 Task: Forward email   from Parteek.kumar@sogtage.net to Sandip@sogtage.net with a subject Subject0000000031 and add a message Message0000000031 and with an attachment of Attach0000000001. Forward email   from Parteek.kumar@sogtage.net to Sandip@sogtage.net; Email000000002; Email000000003 with a subject Subject0000000032 and add a message Message0000000033 and with an attachment of Attach0000000001. Forward email   from Parteek.kumar@sogtage.net to Sandip@sogtage.net with a cc to Vanshu.thakur@sogtage.net with a subject Subject0000000031 and add a message Message0000000033. Forward email   from Parteek.kumar@sogtage.net to Sandip@sogtage.net with a cc to Vanshu.thakur@sogtage.net and bcc to Nikhil.rathi@sogtage.net with a subject Subject0000000031 and add a message Message0000000033. Forward email   from Parteek.kumar@sogtage.net to Sandip@sogtage.net; Email000000002 with a cc to Nikhil.rathi@sogtage.net; Ayush@sogtage.net and bcc to Pooja.Chaudhary@sogtage.net with a subject Subject0000000031 and add a message Message0000000033
Action: Mouse moved to (323, 369)
Screenshot: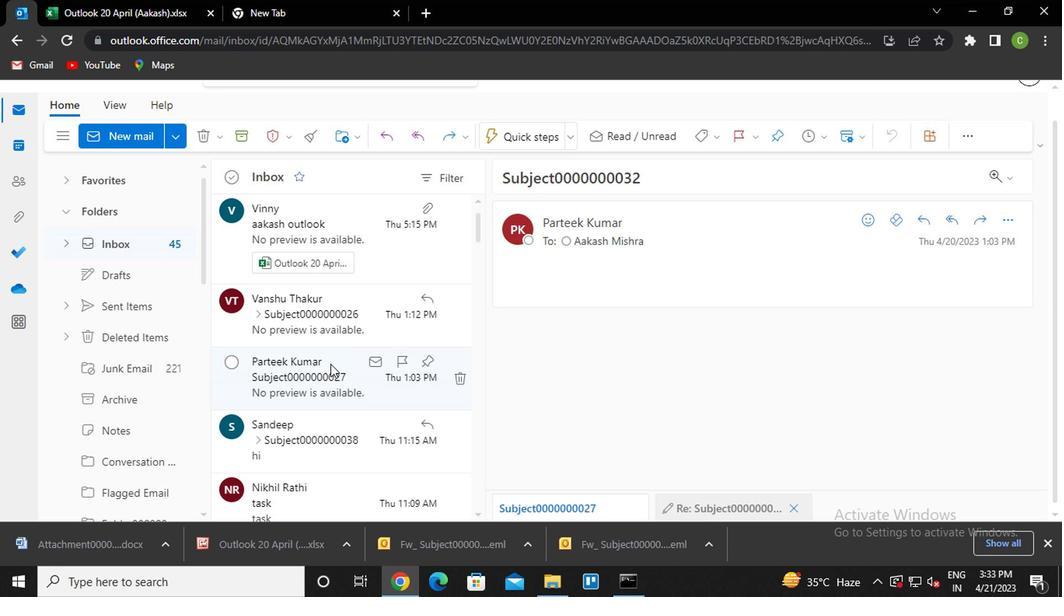 
Action: Mouse pressed left at (323, 369)
Screenshot: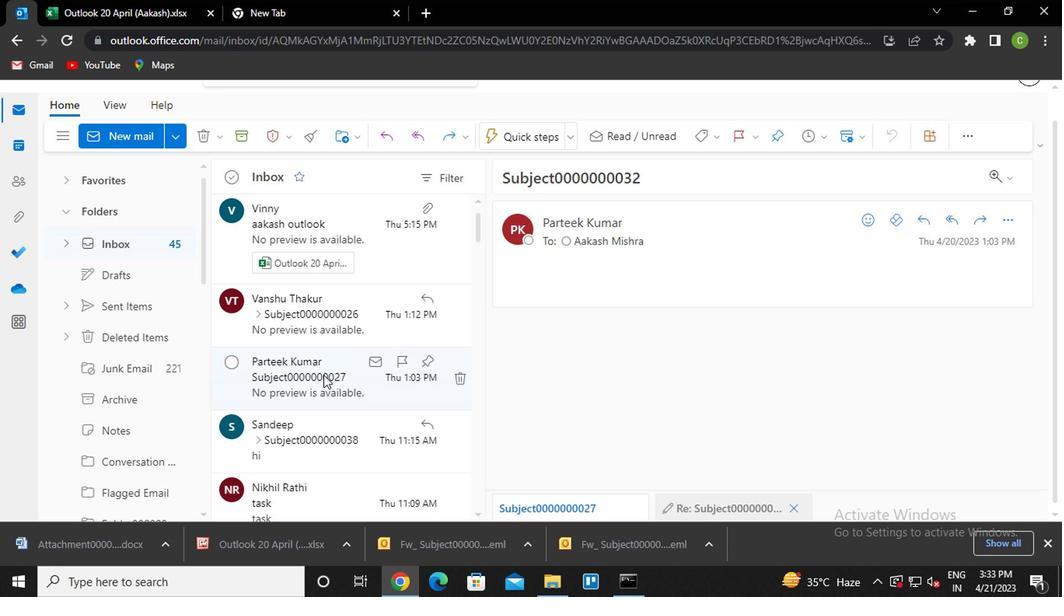 
Action: Mouse moved to (979, 226)
Screenshot: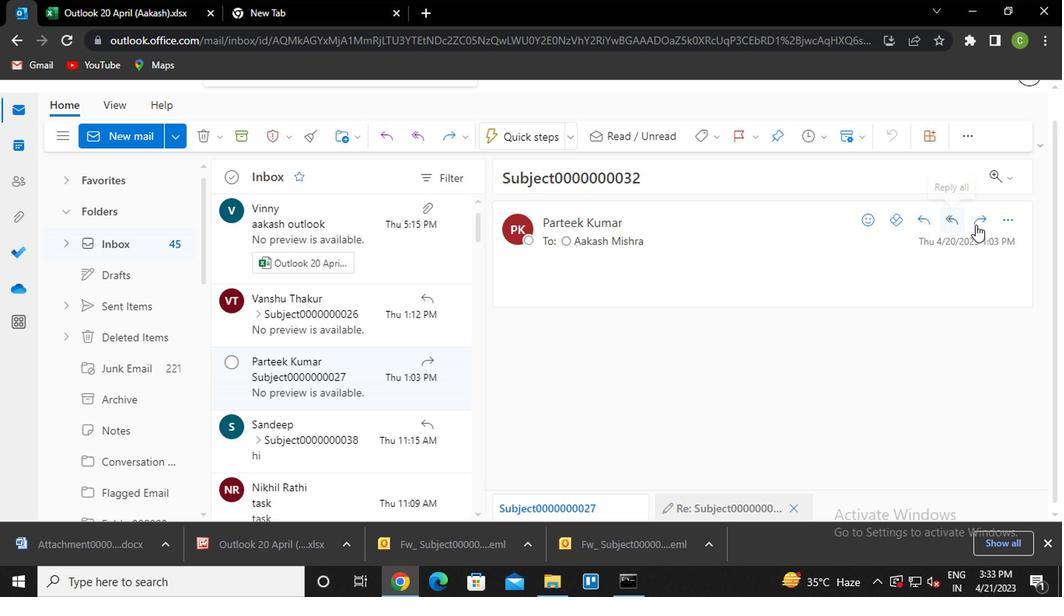 
Action: Mouse pressed left at (979, 226)
Screenshot: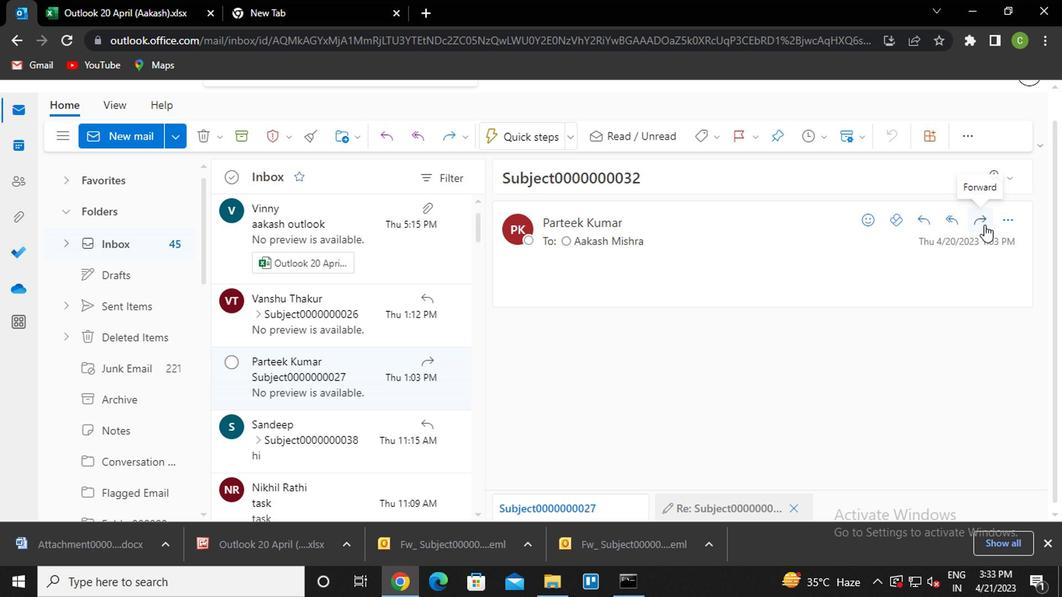 
Action: Mouse moved to (599, 230)
Screenshot: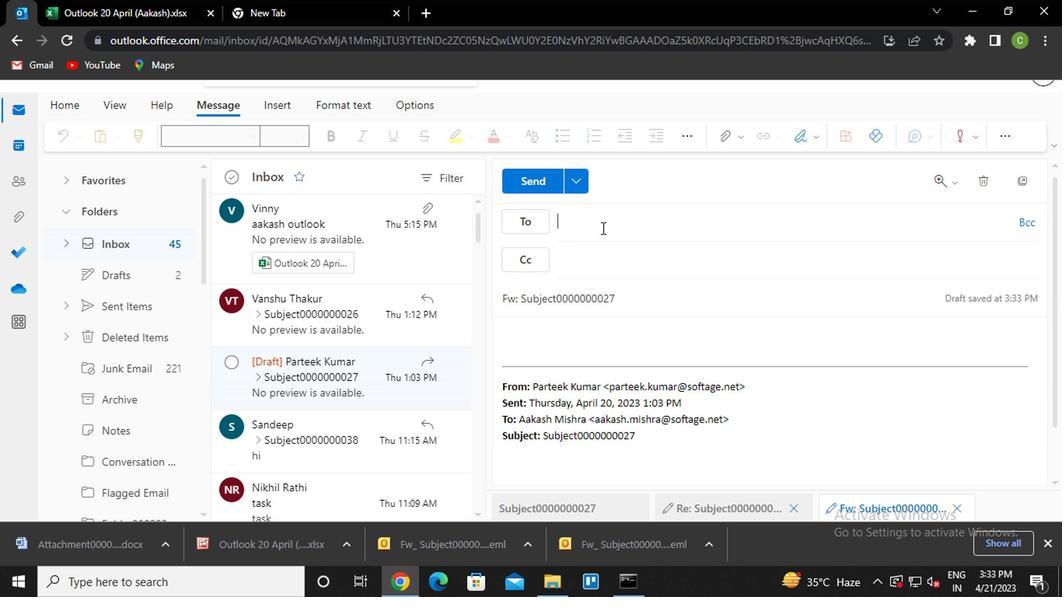 
Action: Key pressed sandip<Key.enter>
Screenshot: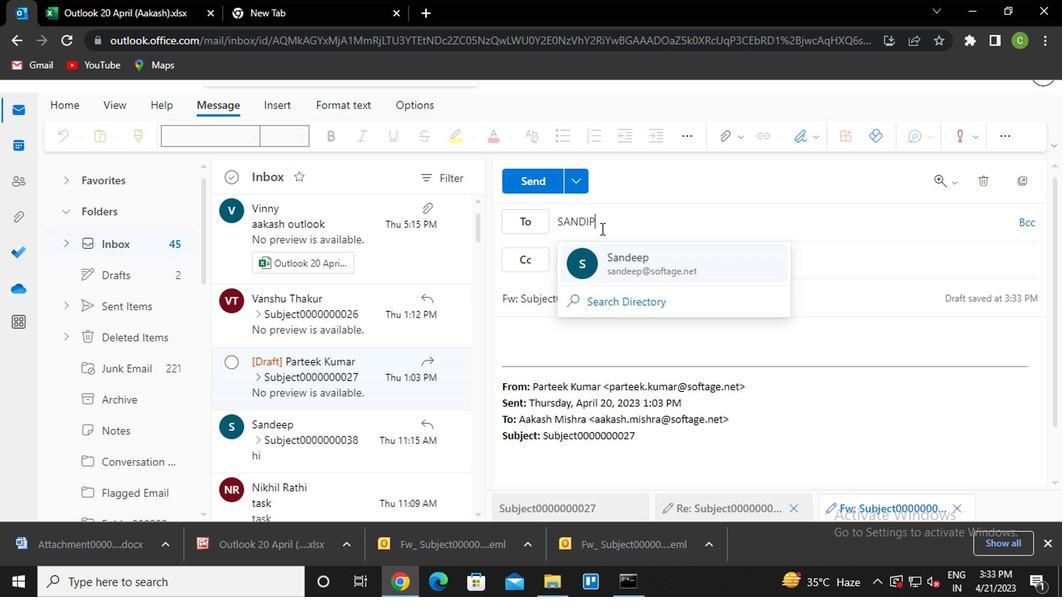 
Action: Mouse moved to (647, 298)
Screenshot: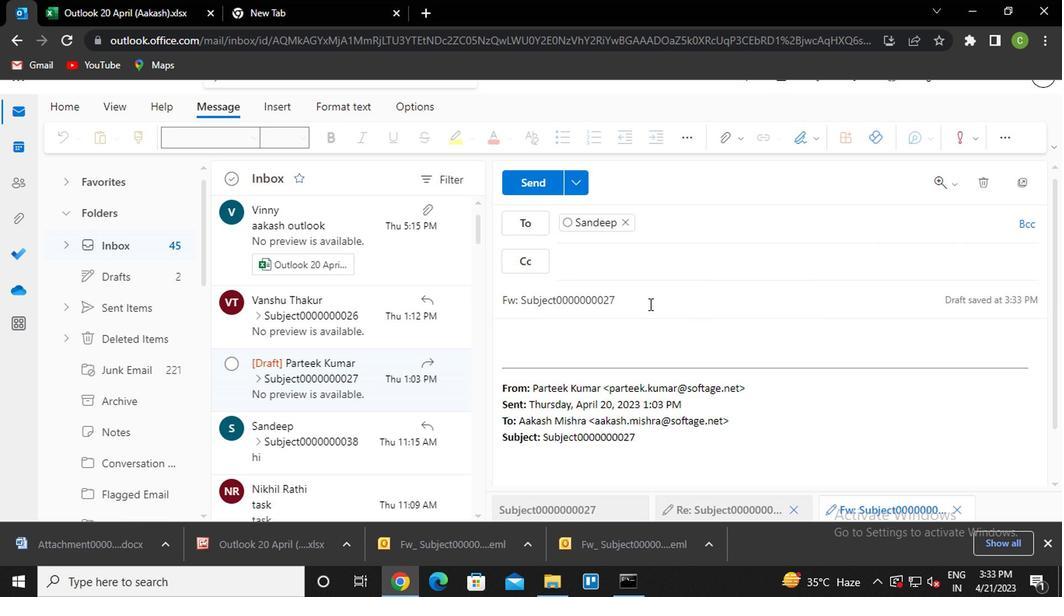 
Action: Mouse pressed left at (647, 298)
Screenshot: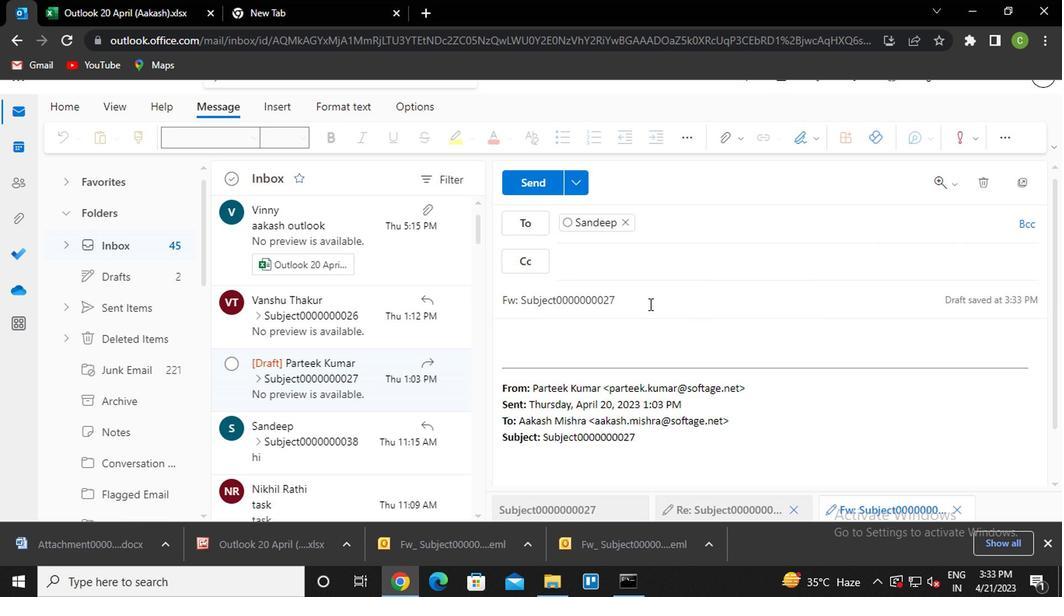 
Action: Key pressed <Key.backspace><Key.backspace>31
Screenshot: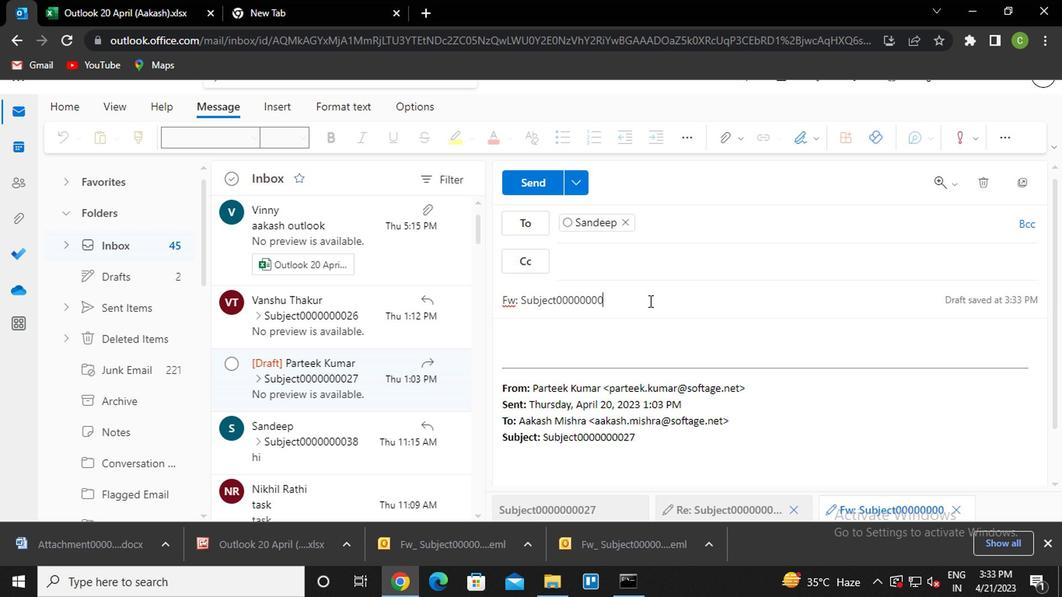 
Action: Mouse moved to (575, 344)
Screenshot: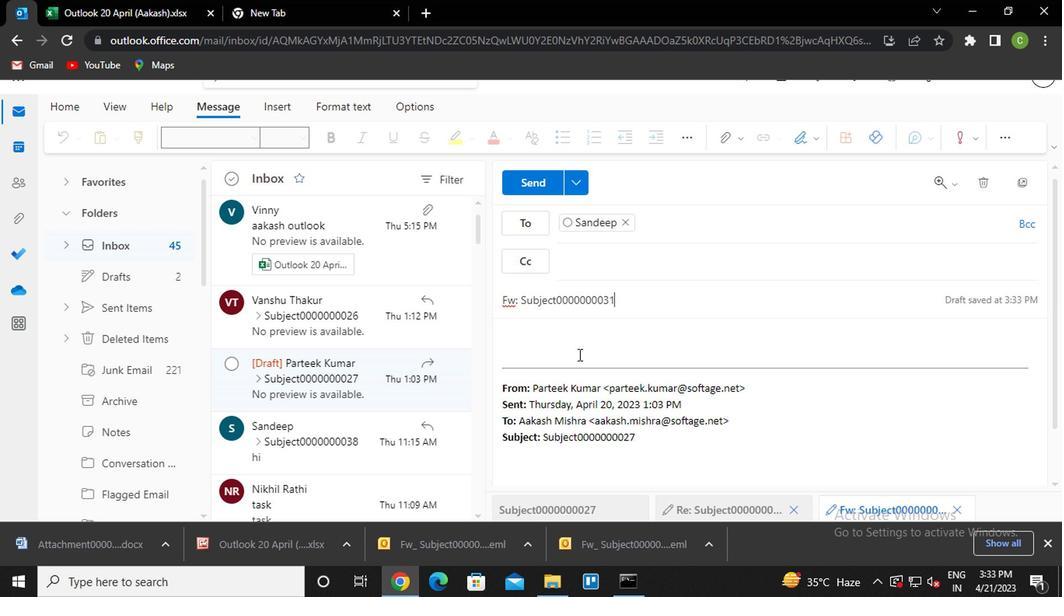 
Action: Mouse pressed left at (575, 344)
Screenshot: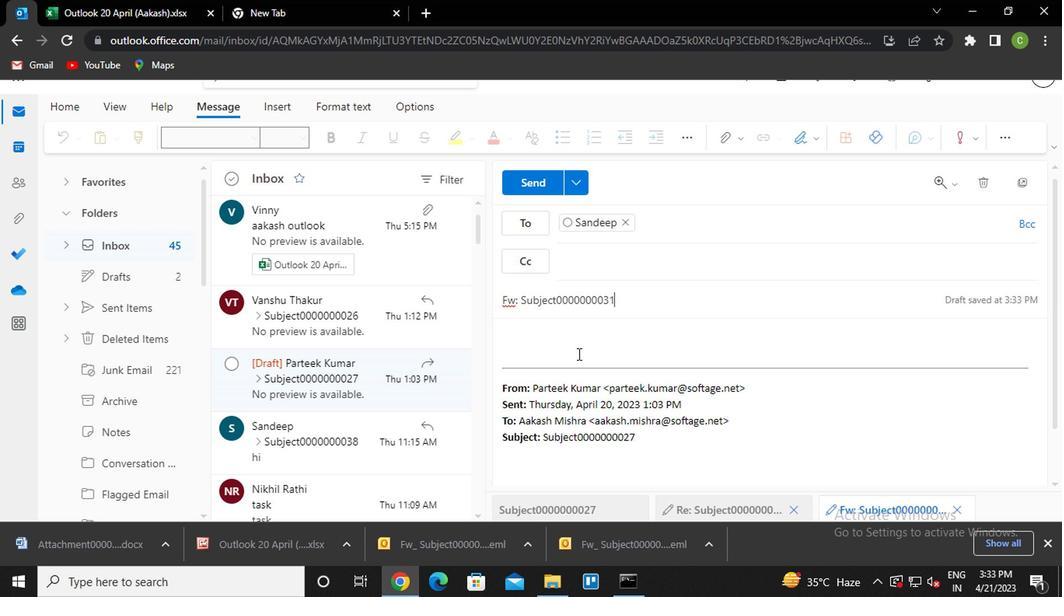 
Action: Key pressed <Key.caps_lock><Key.caps_lock>m<Key.caps_lock>essage0000000031
Screenshot: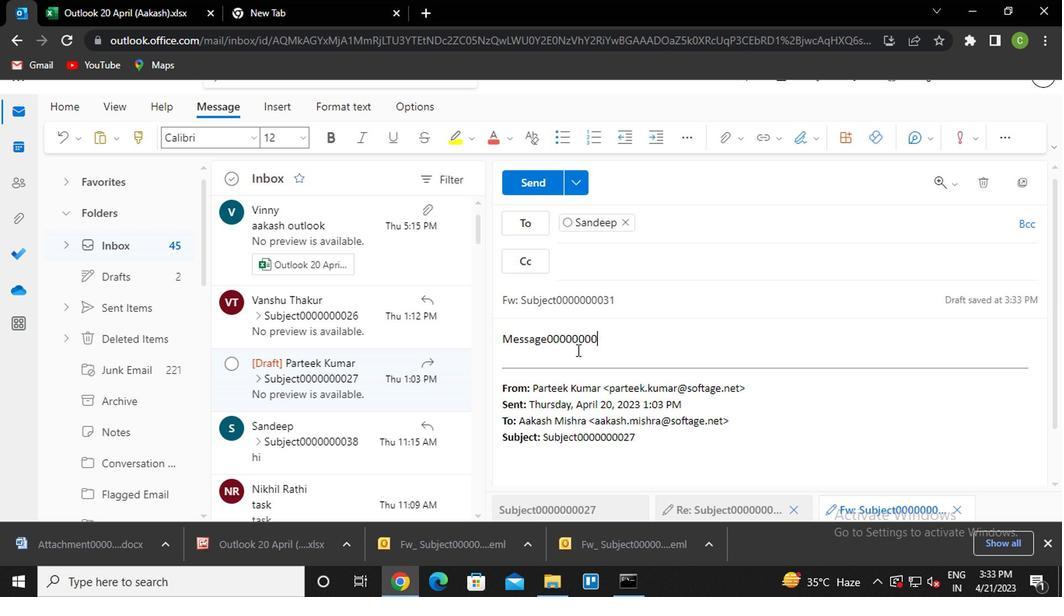 
Action: Mouse moved to (723, 143)
Screenshot: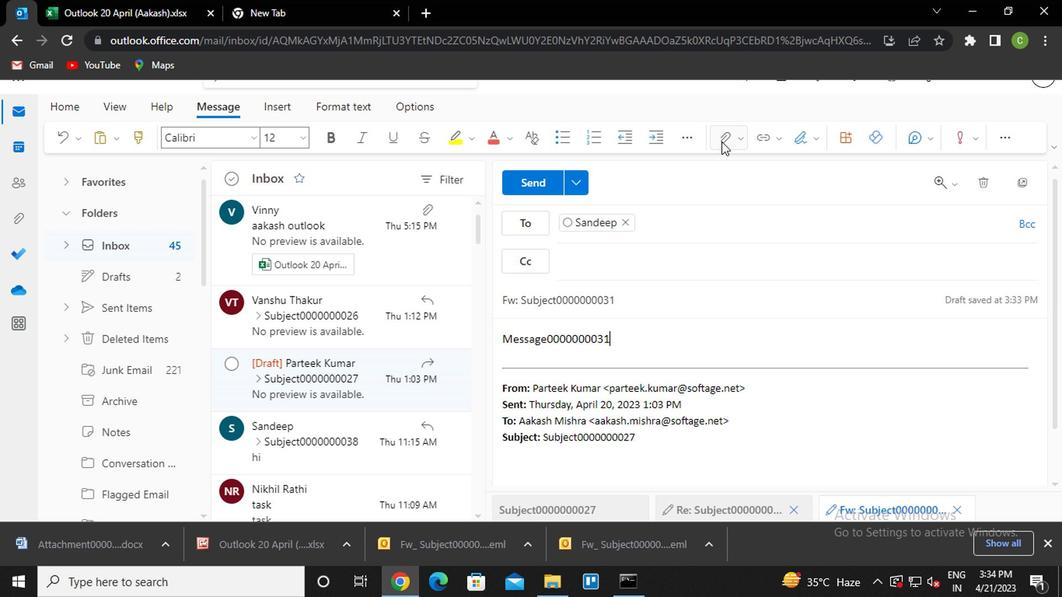 
Action: Mouse pressed left at (723, 143)
Screenshot: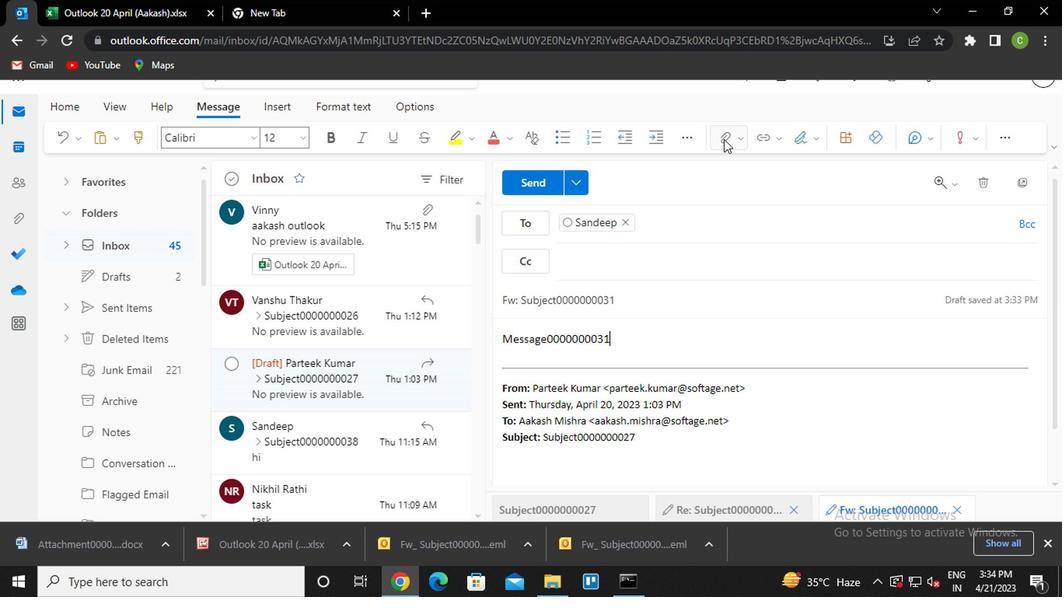 
Action: Mouse moved to (641, 178)
Screenshot: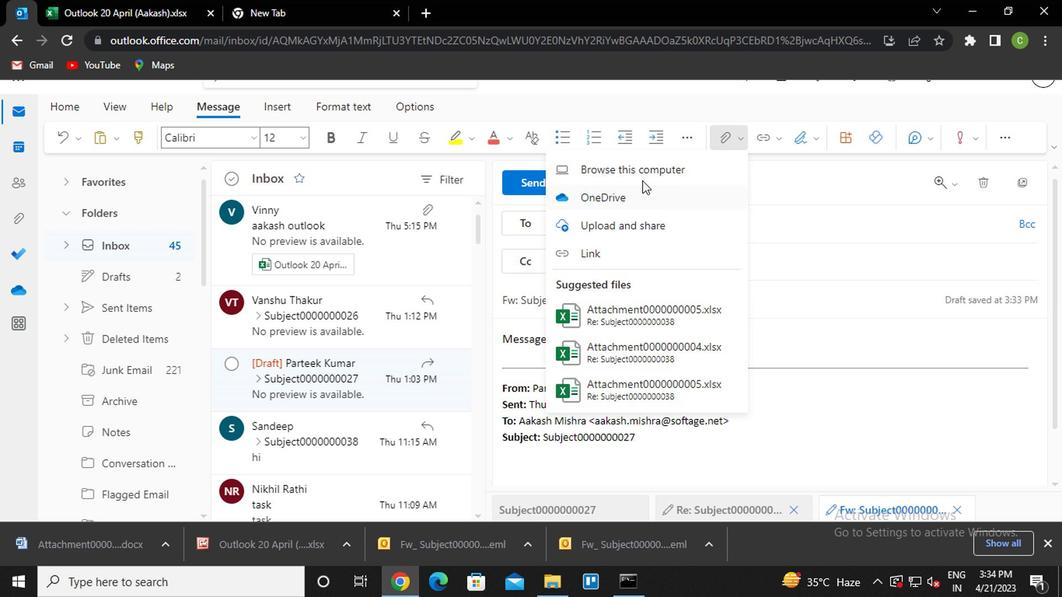 
Action: Mouse pressed left at (641, 178)
Screenshot: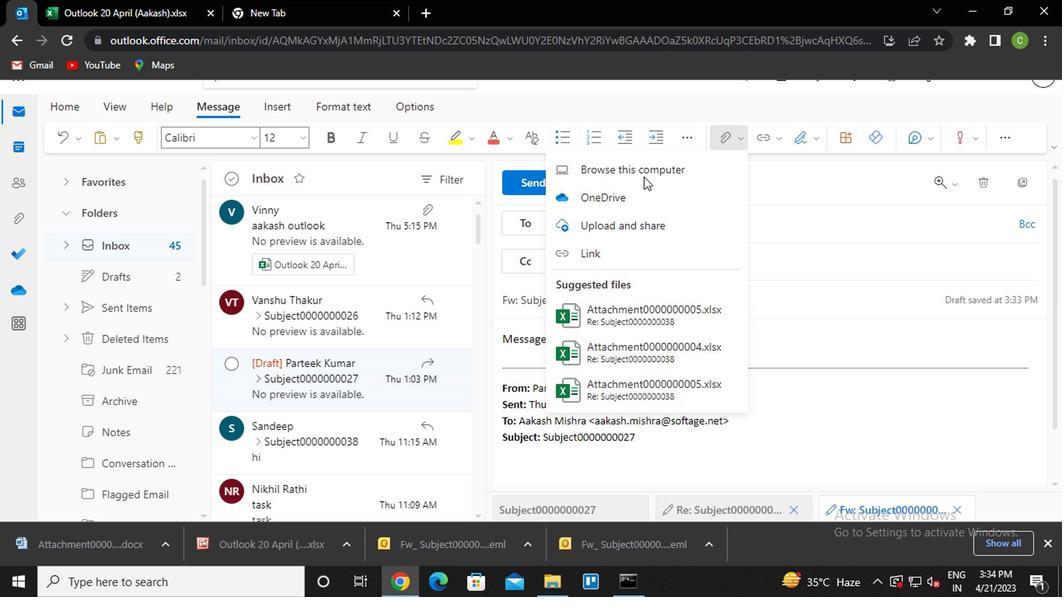 
Action: Mouse moved to (278, 120)
Screenshot: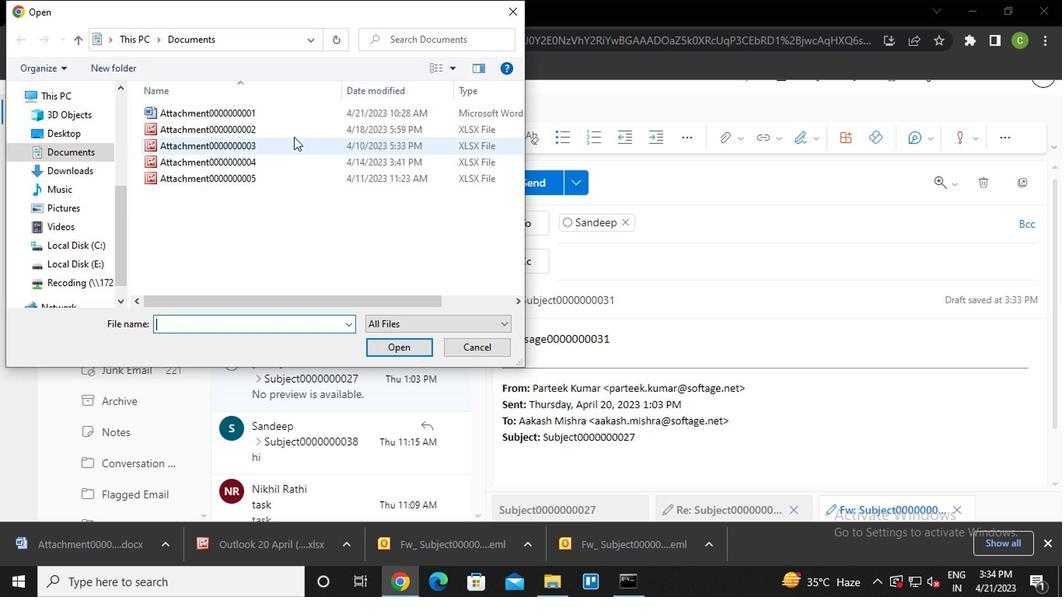 
Action: Mouse pressed left at (278, 120)
Screenshot: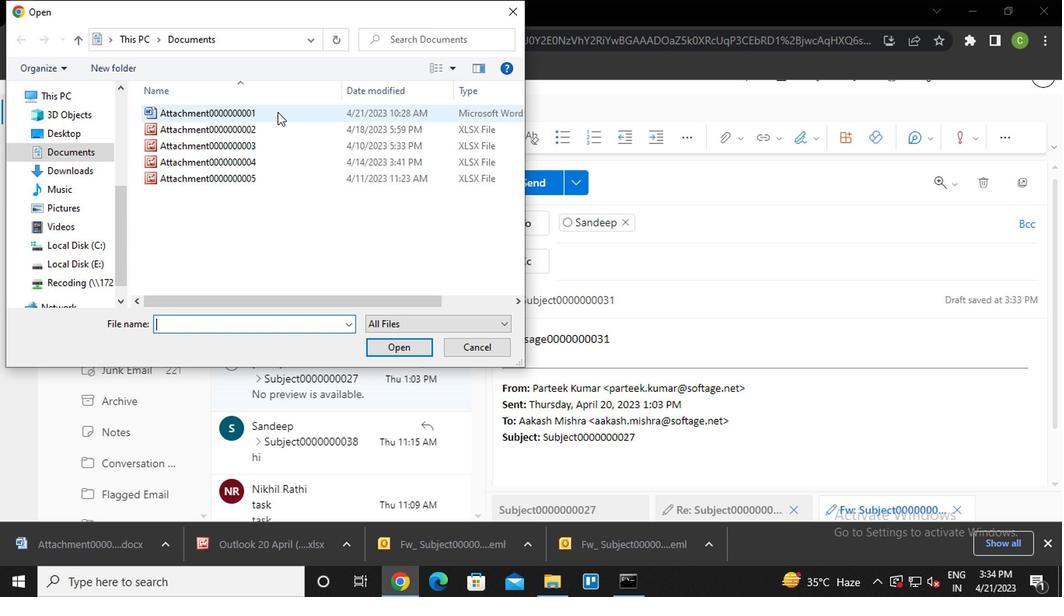 
Action: Mouse pressed left at (278, 120)
Screenshot: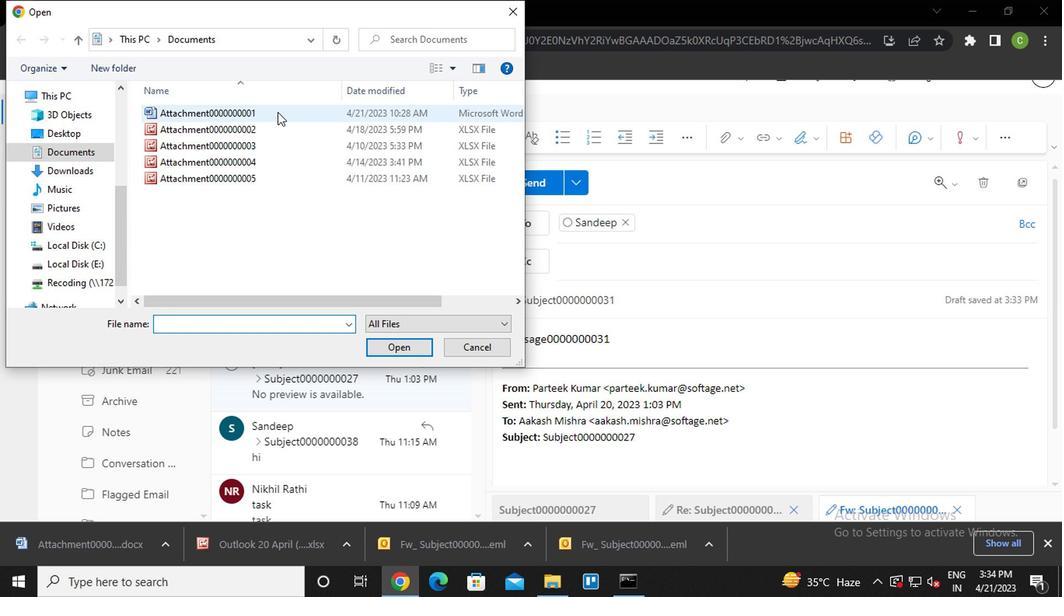 
Action: Mouse moved to (531, 184)
Screenshot: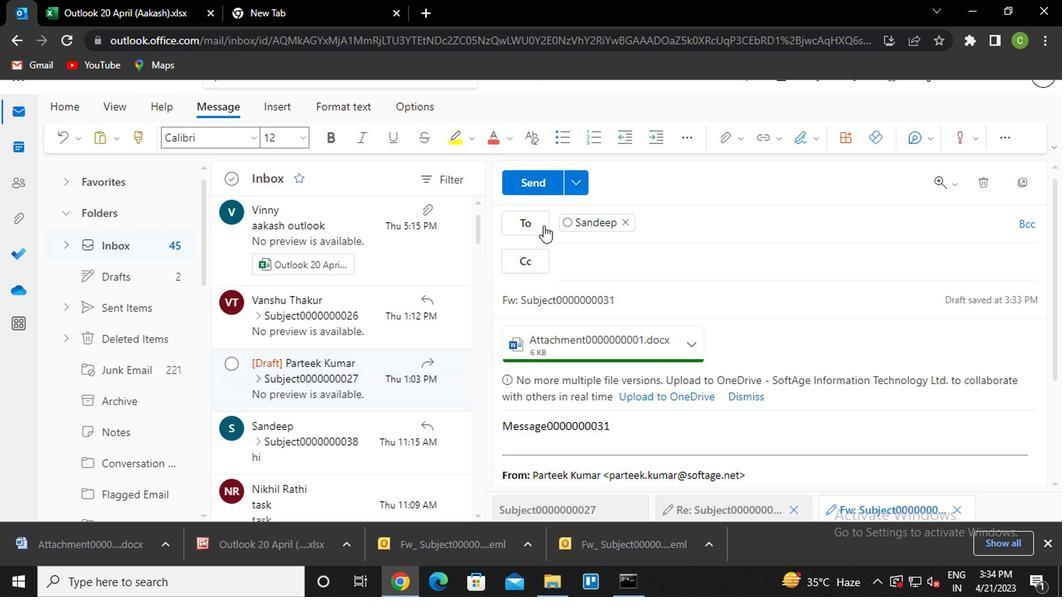 
Action: Mouse pressed left at (531, 184)
Screenshot: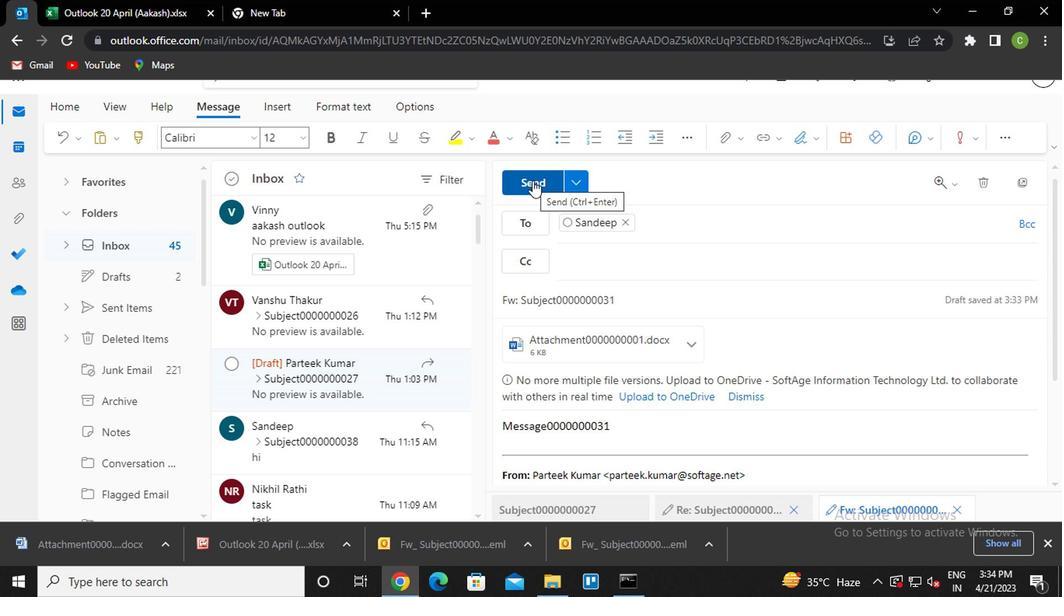 
Action: Mouse moved to (1002, 223)
Screenshot: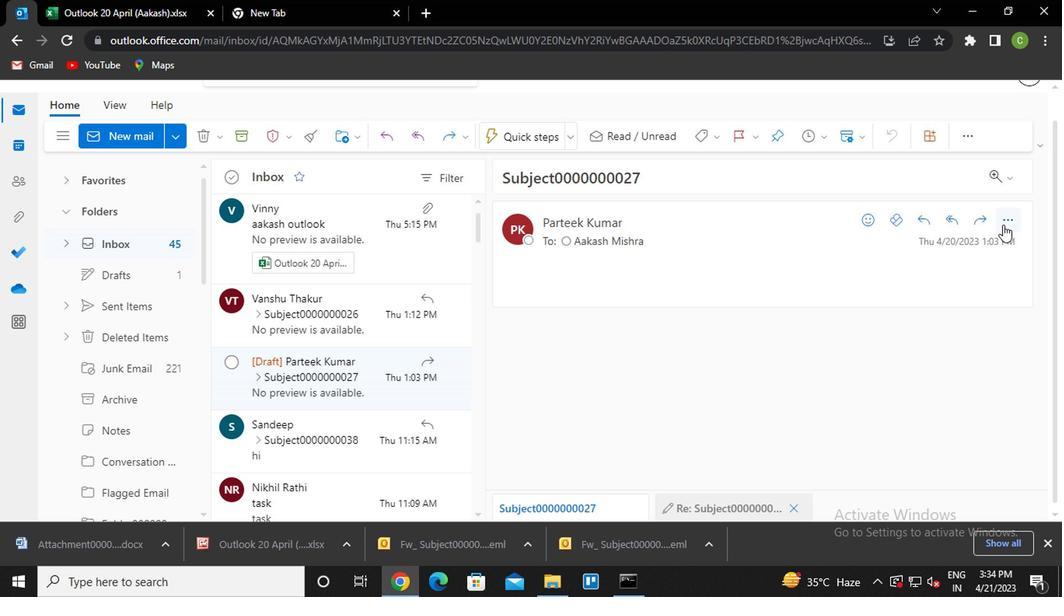 
Action: Mouse pressed left at (1002, 223)
Screenshot: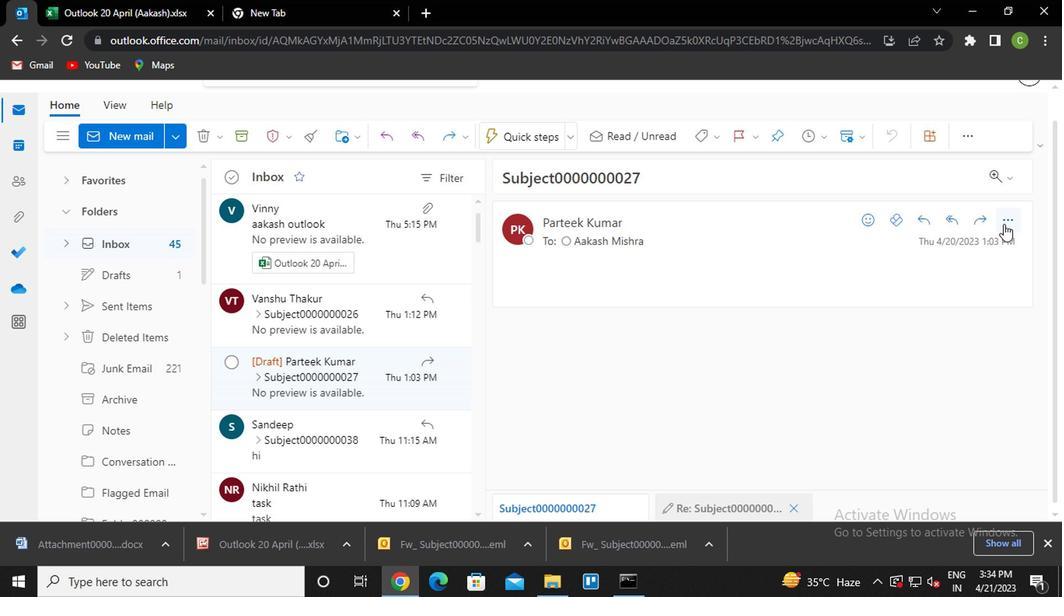 
Action: Mouse moved to (896, 157)
Screenshot: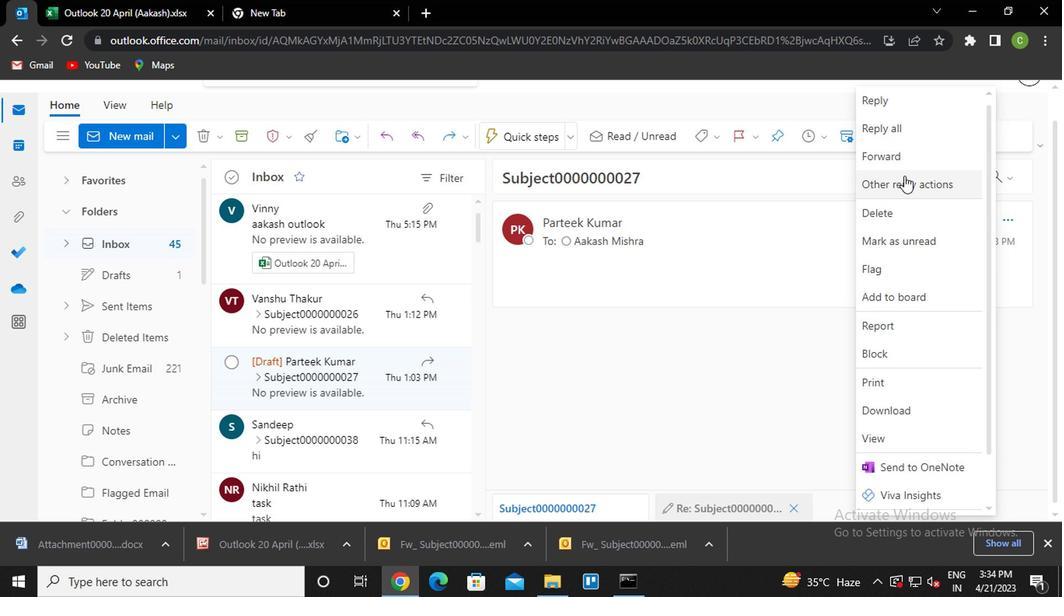 
Action: Mouse pressed left at (896, 157)
Screenshot: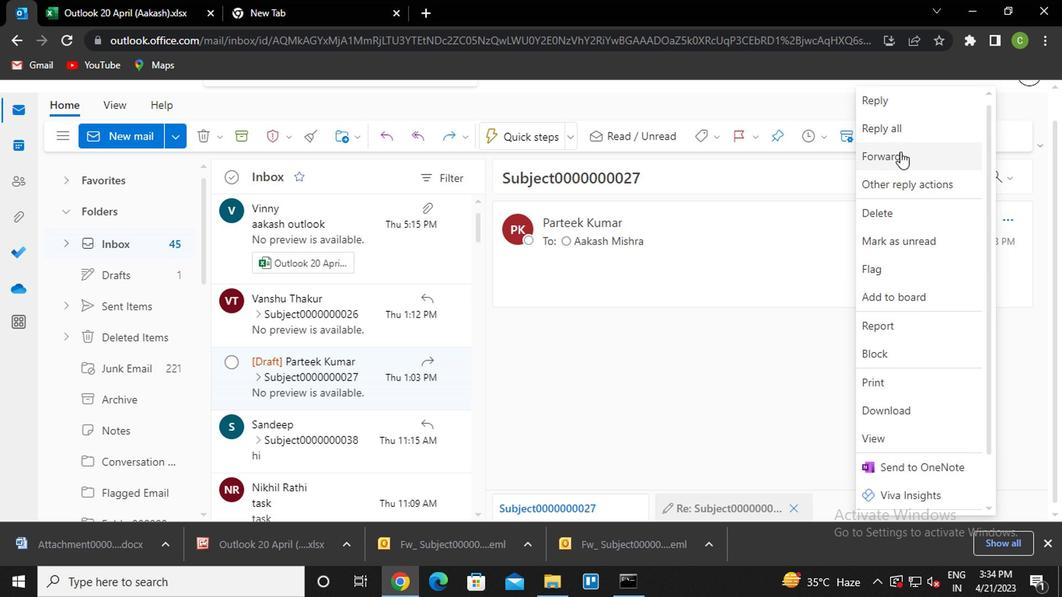 
Action: Mouse moved to (622, 257)
Screenshot: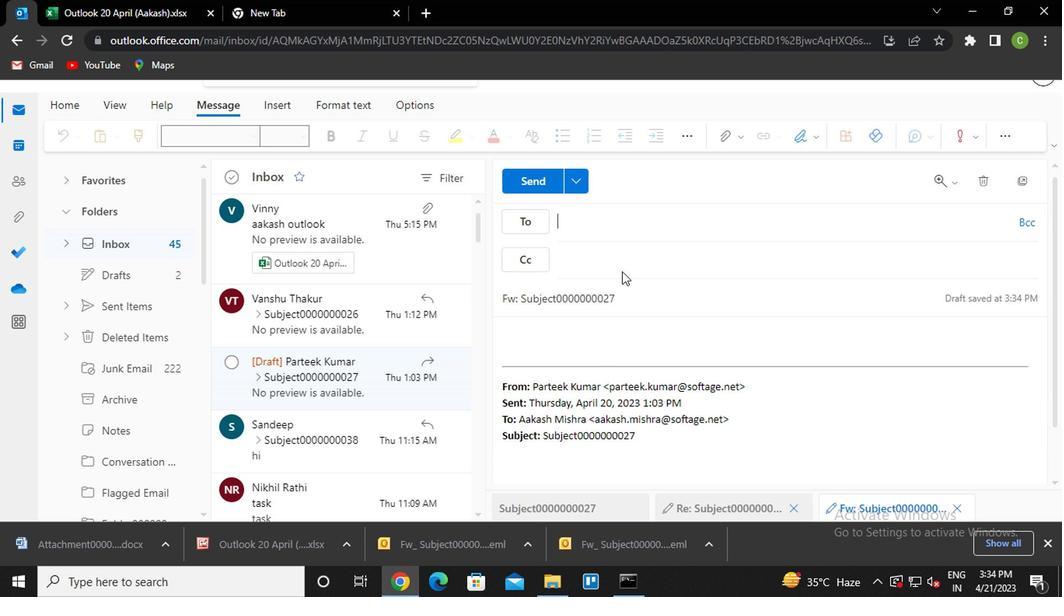 
Action: Key pressed sandip<Key.enter>vanshu<Key.enter>nikhil<Key.enter>
Screenshot: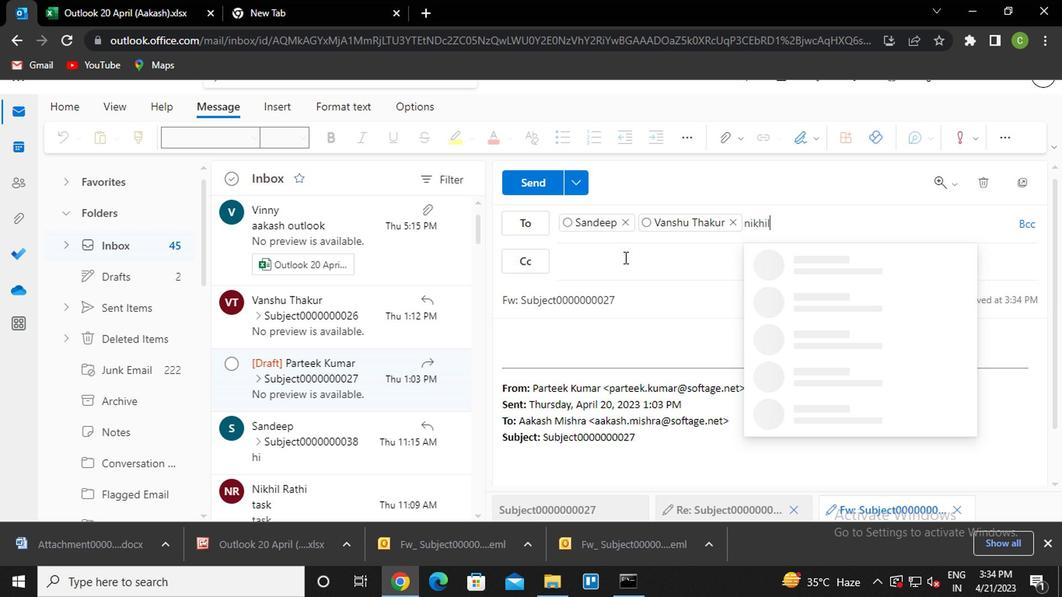 
Action: Mouse moved to (641, 297)
Screenshot: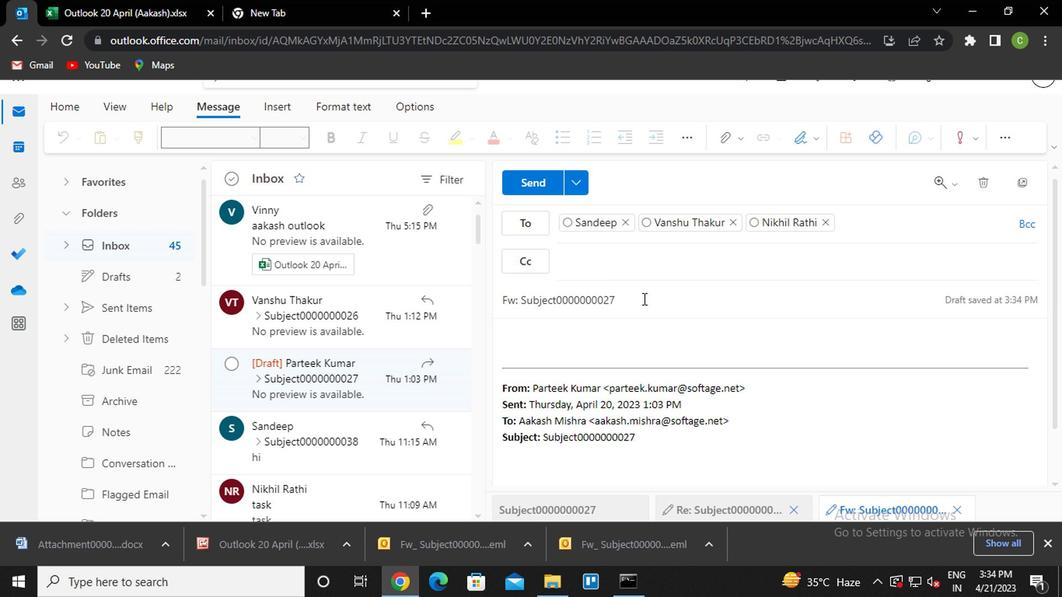 
Action: Mouse pressed left at (641, 297)
Screenshot: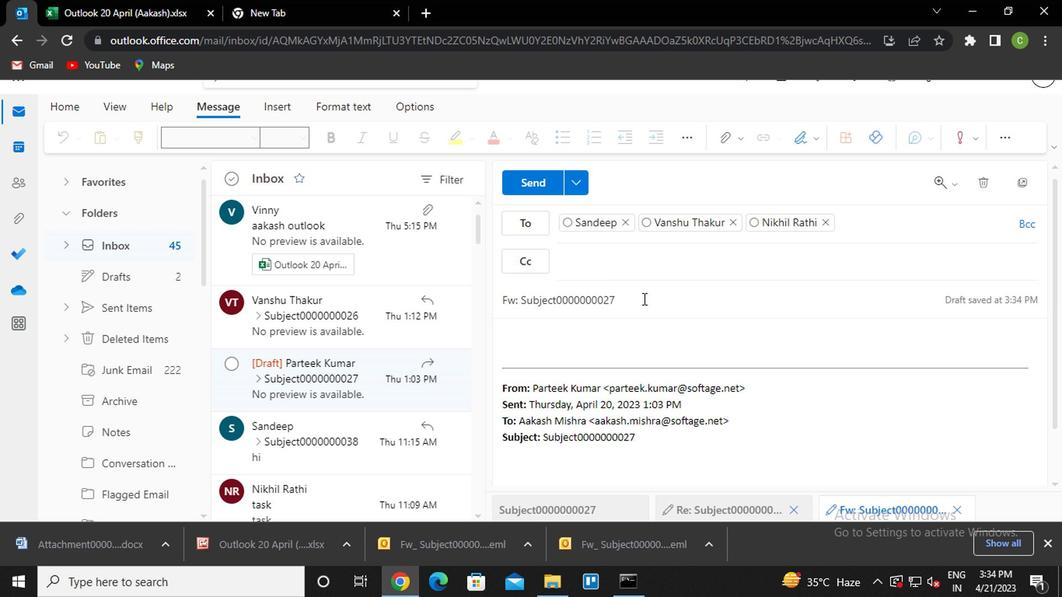 
Action: Mouse moved to (628, 302)
Screenshot: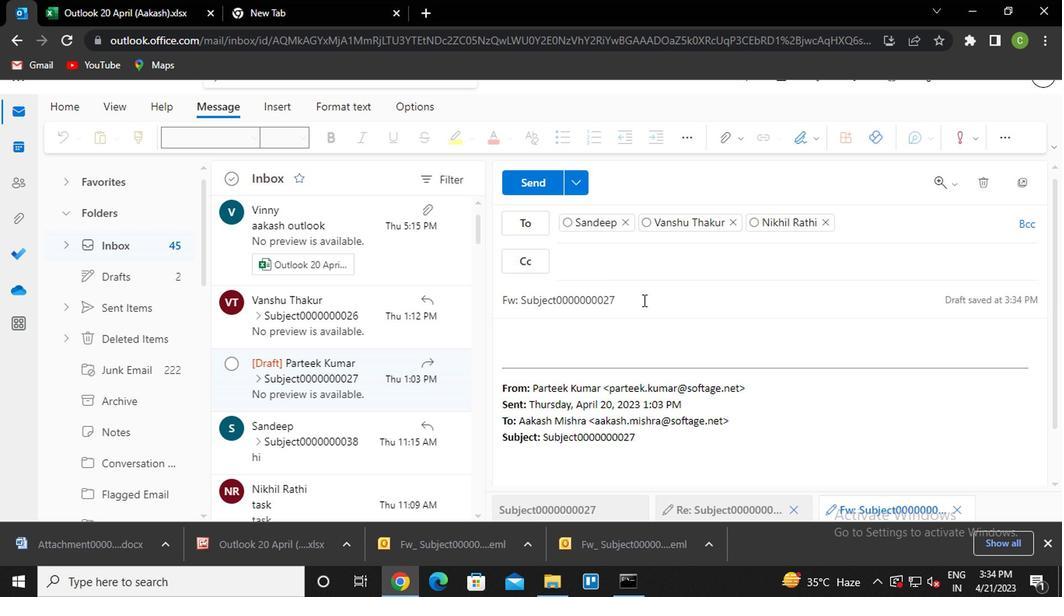 
Action: Key pressed <Key.backspace><Key.backspace>32
Screenshot: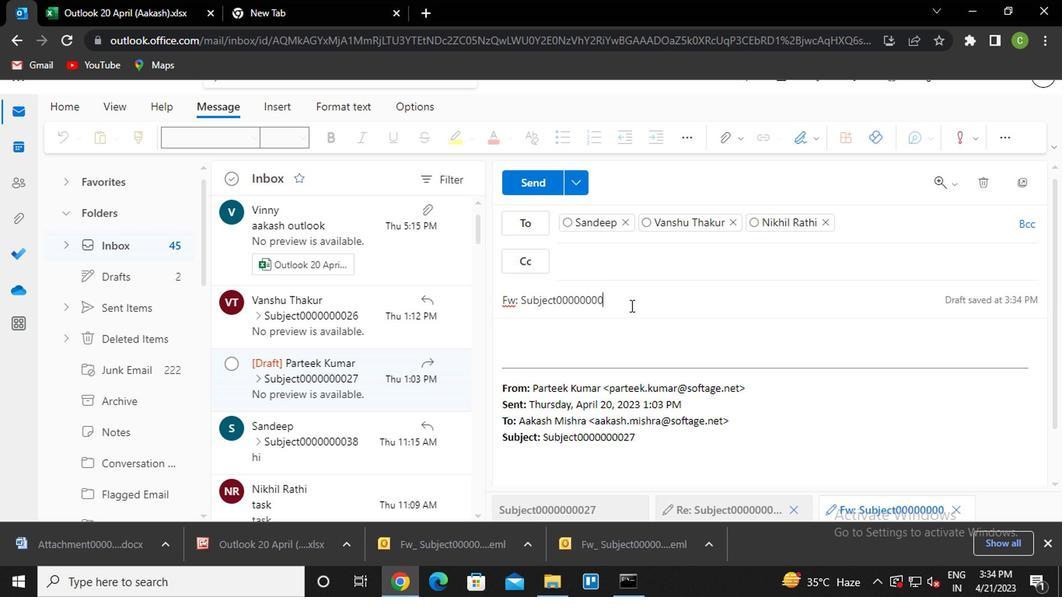 
Action: Mouse moved to (572, 338)
Screenshot: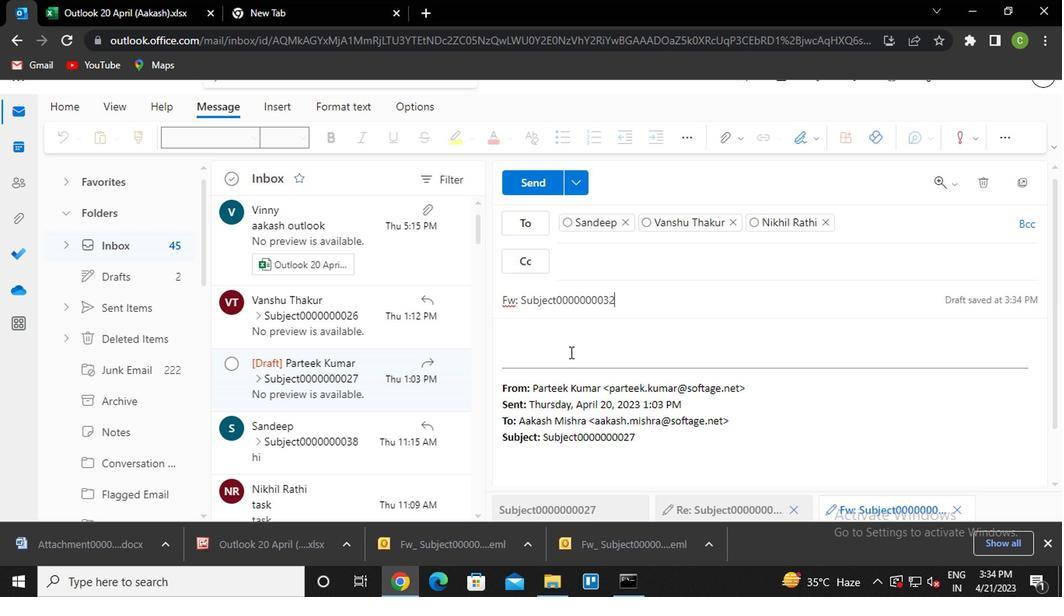 
Action: Mouse pressed left at (572, 338)
Screenshot: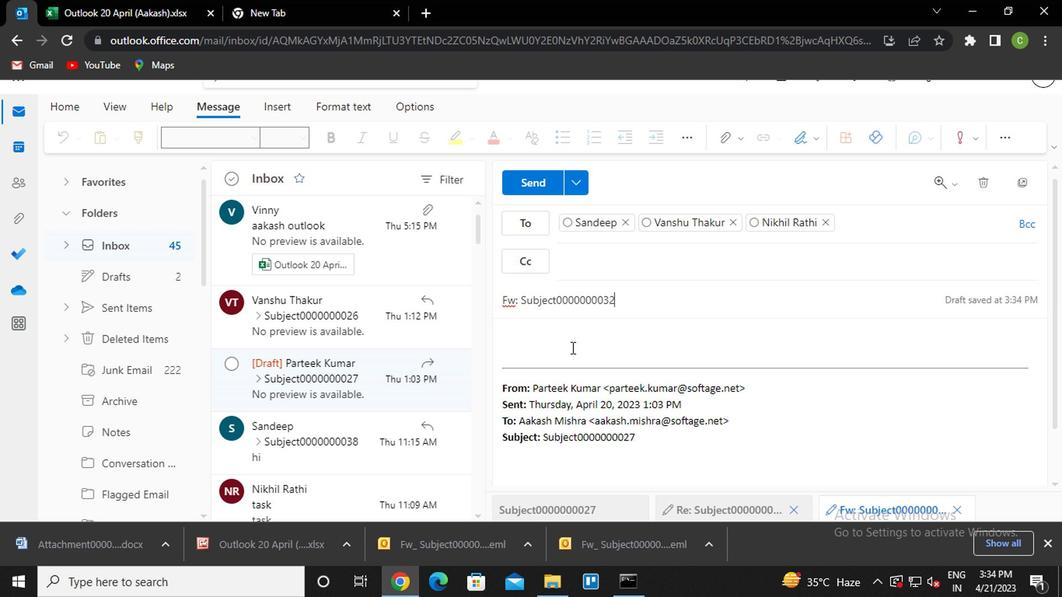 
Action: Key pressed <Key.caps_lock>m<Key.caps_lock>essage0000000033
Screenshot: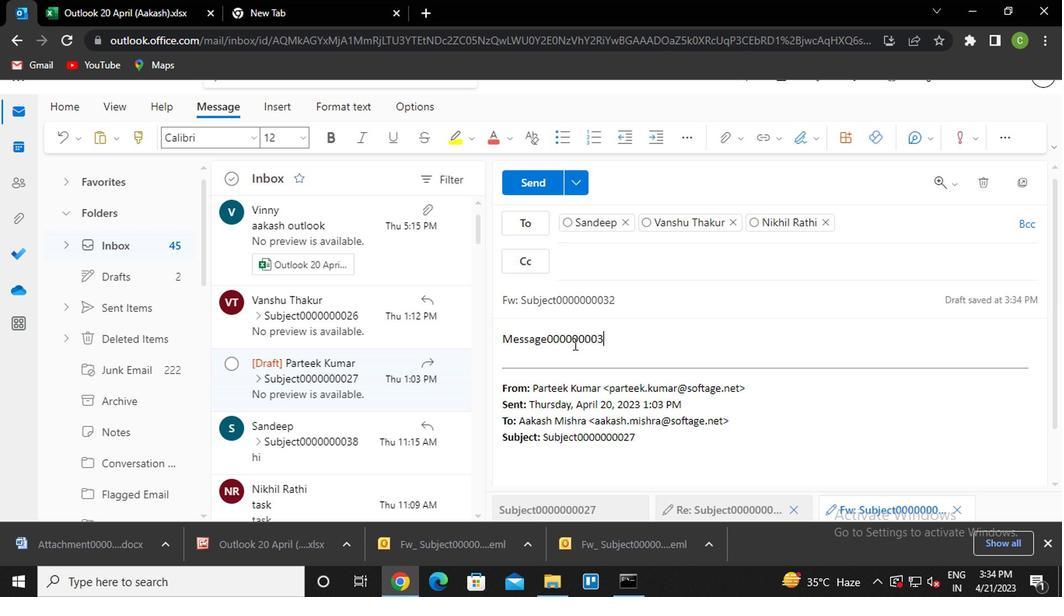 
Action: Mouse moved to (730, 151)
Screenshot: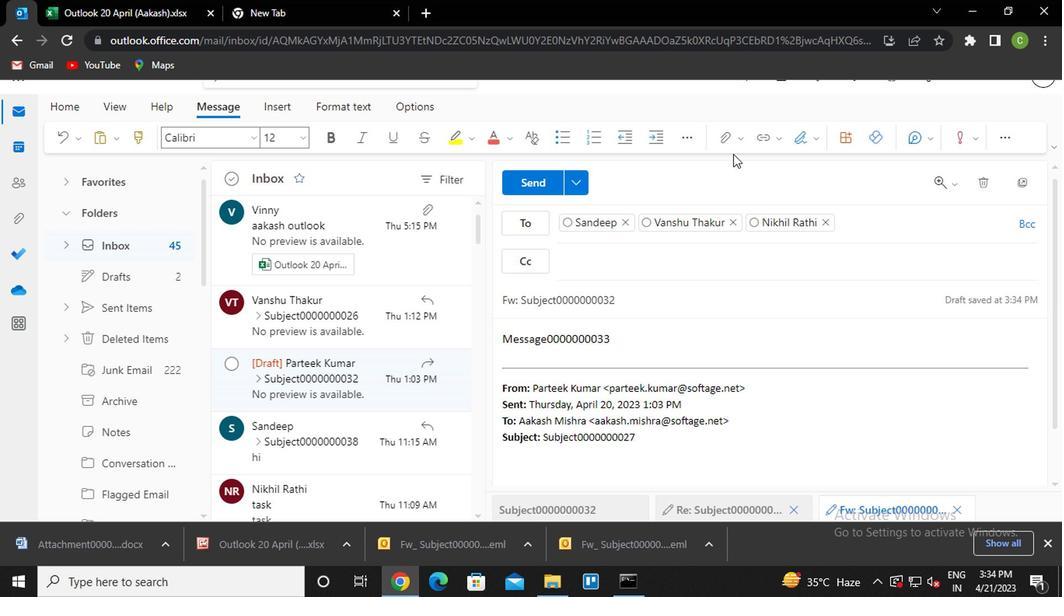 
Action: Mouse pressed left at (730, 151)
Screenshot: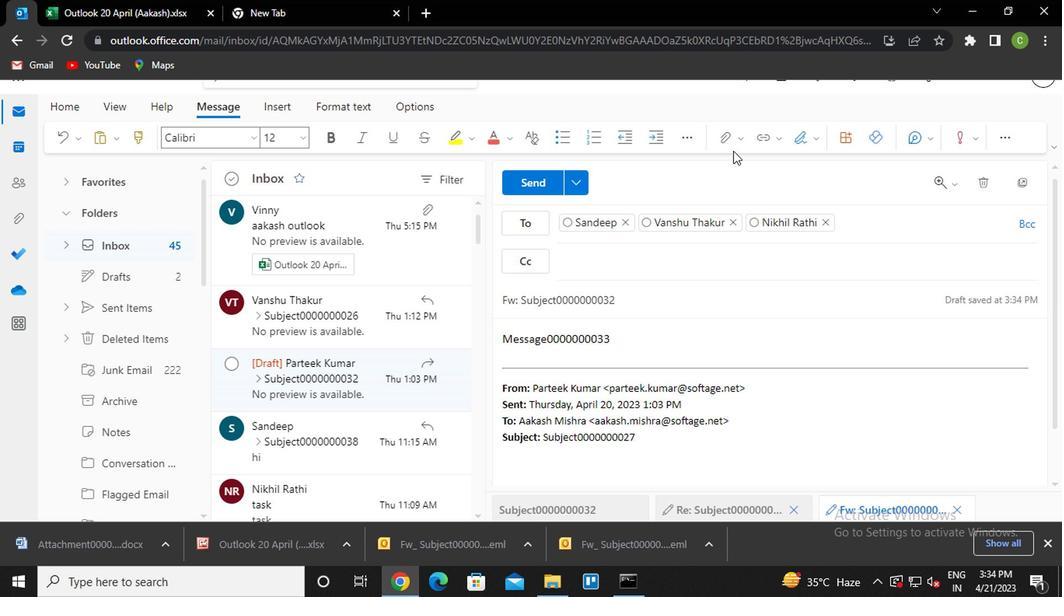 
Action: Mouse moved to (695, 181)
Screenshot: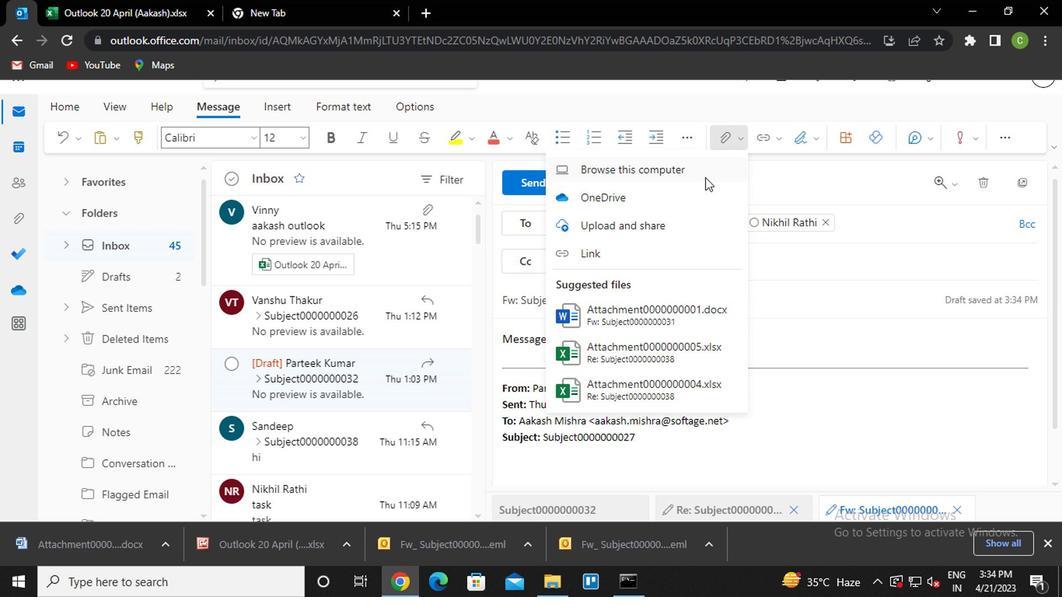 
Action: Mouse pressed left at (695, 181)
Screenshot: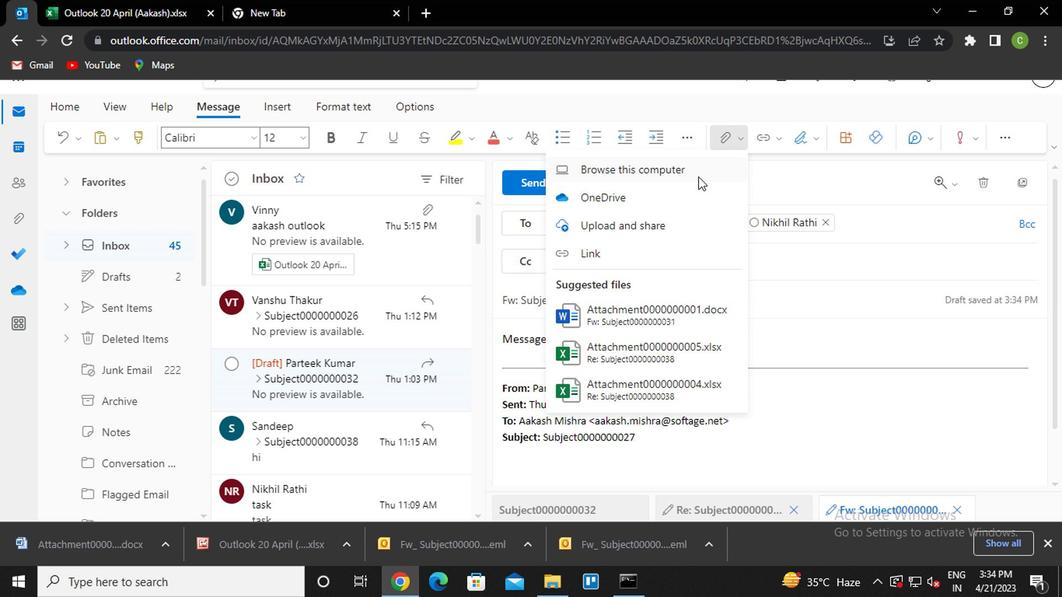 
Action: Mouse moved to (227, 119)
Screenshot: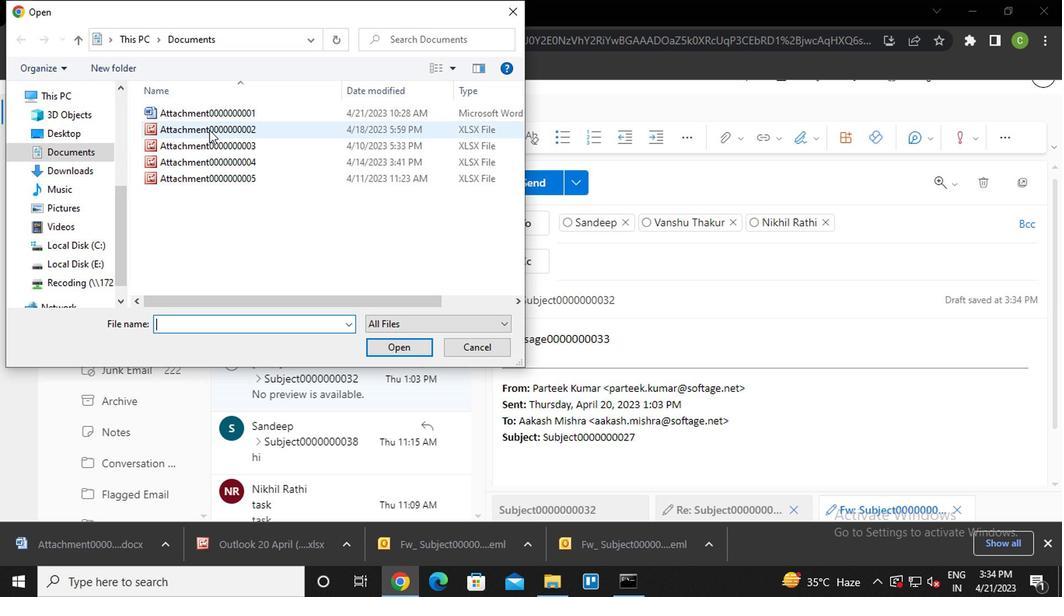 
Action: Mouse pressed left at (227, 119)
Screenshot: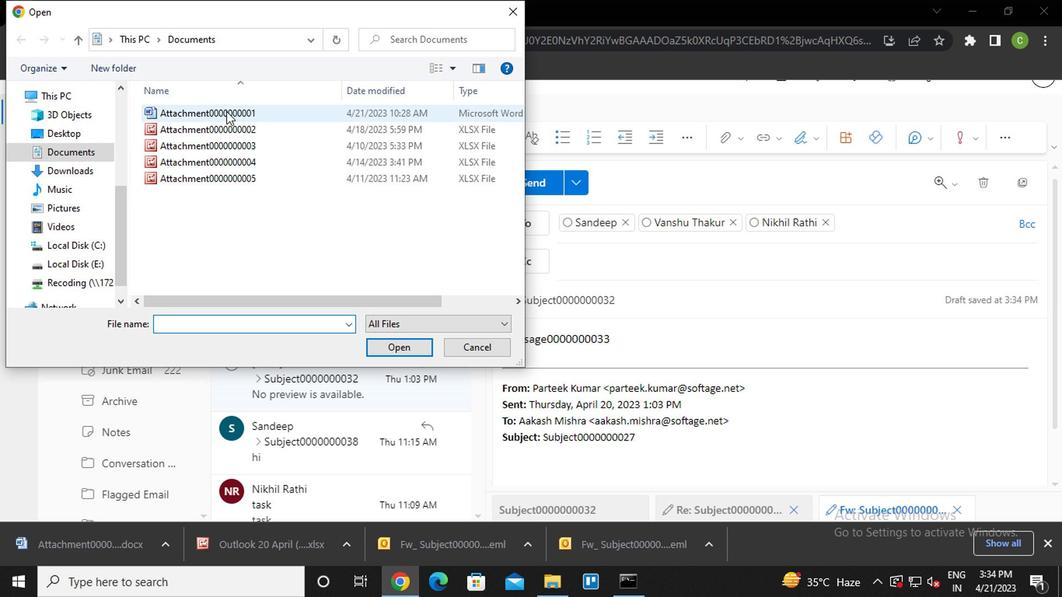 
Action: Mouse pressed left at (227, 119)
Screenshot: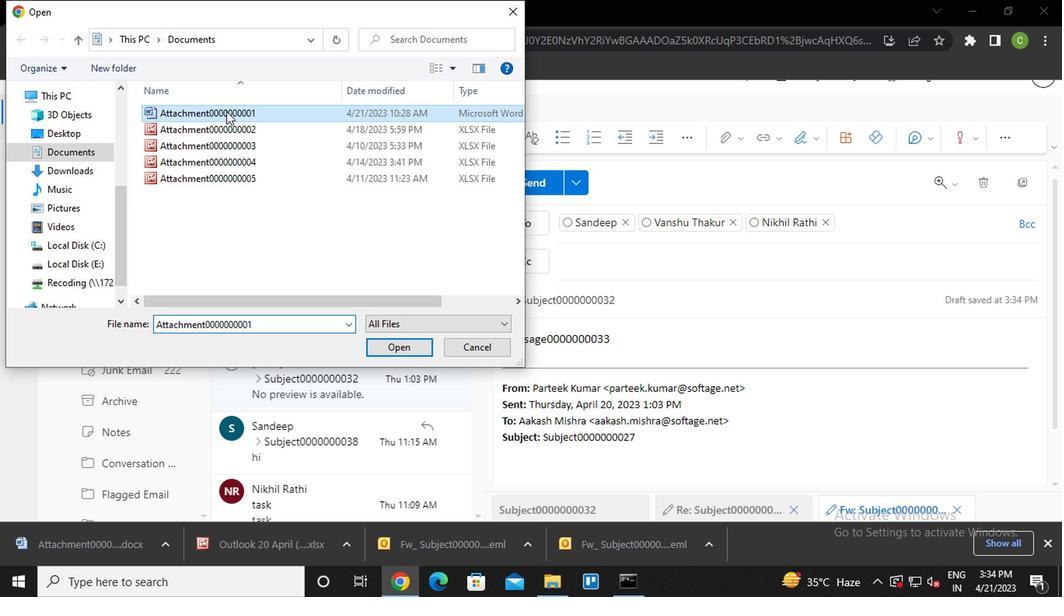 
Action: Mouse moved to (533, 187)
Screenshot: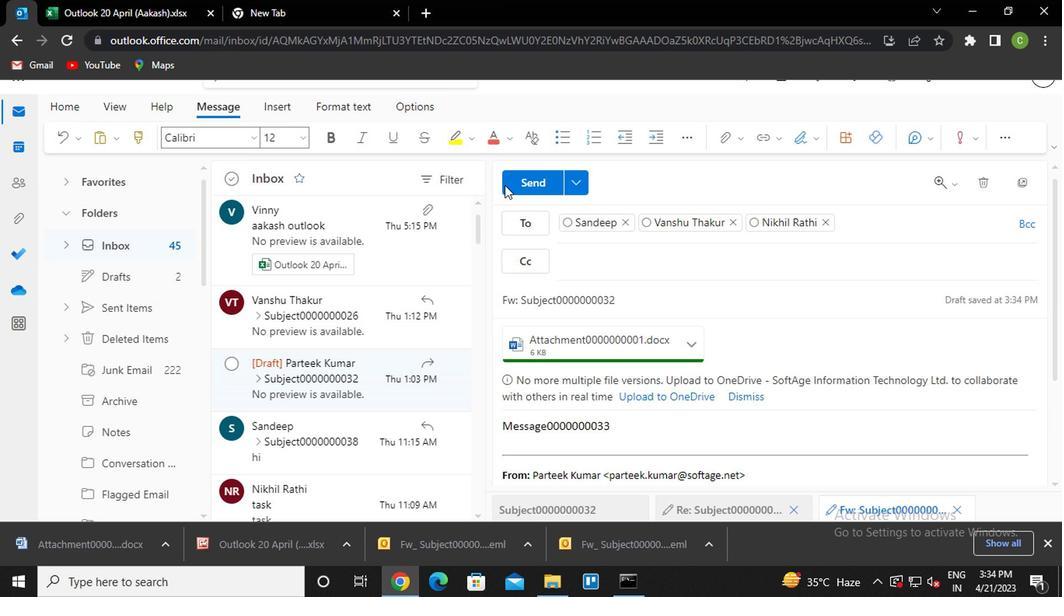 
Action: Mouse pressed left at (533, 187)
Screenshot: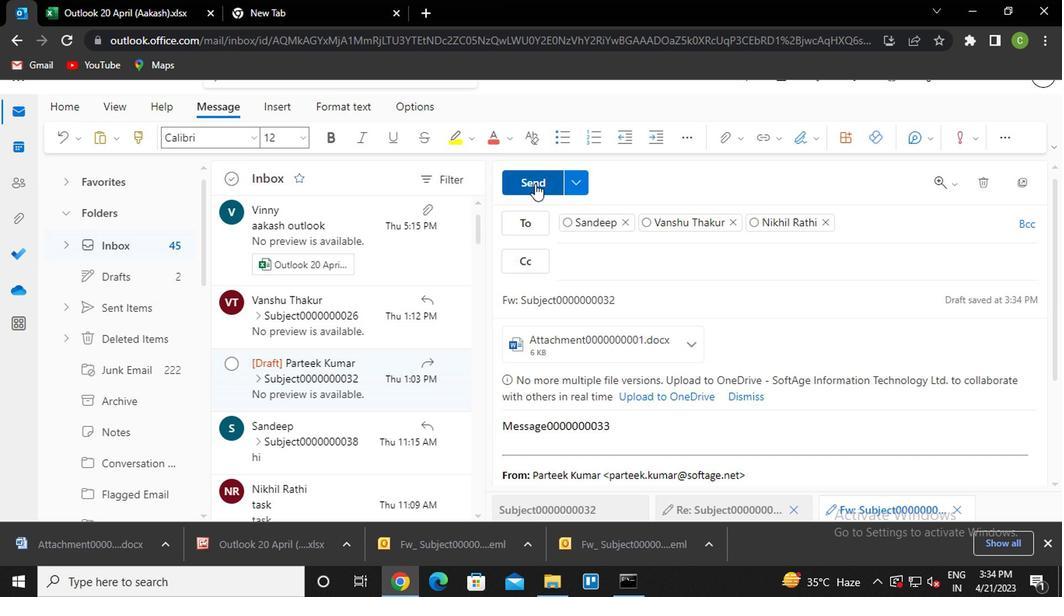
Action: Mouse moved to (973, 227)
Screenshot: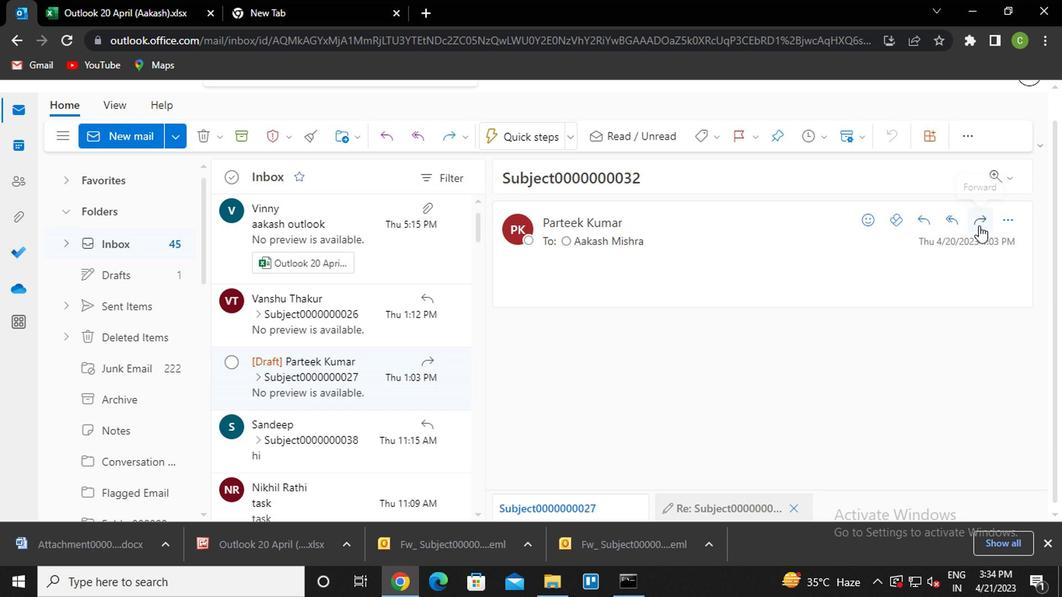 
Action: Mouse pressed left at (973, 227)
Screenshot: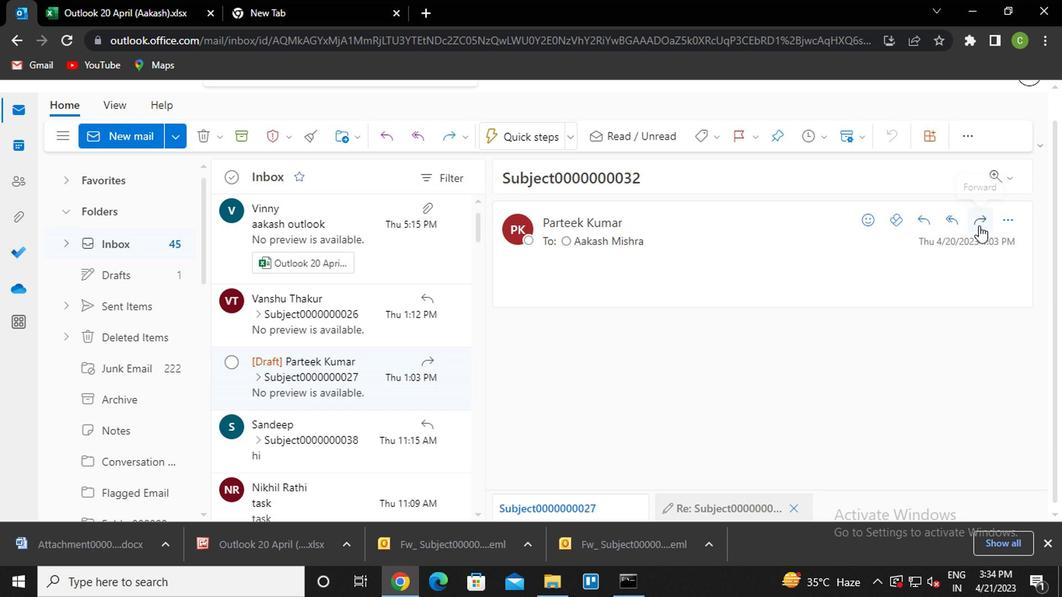 
Action: Mouse moved to (623, 214)
Screenshot: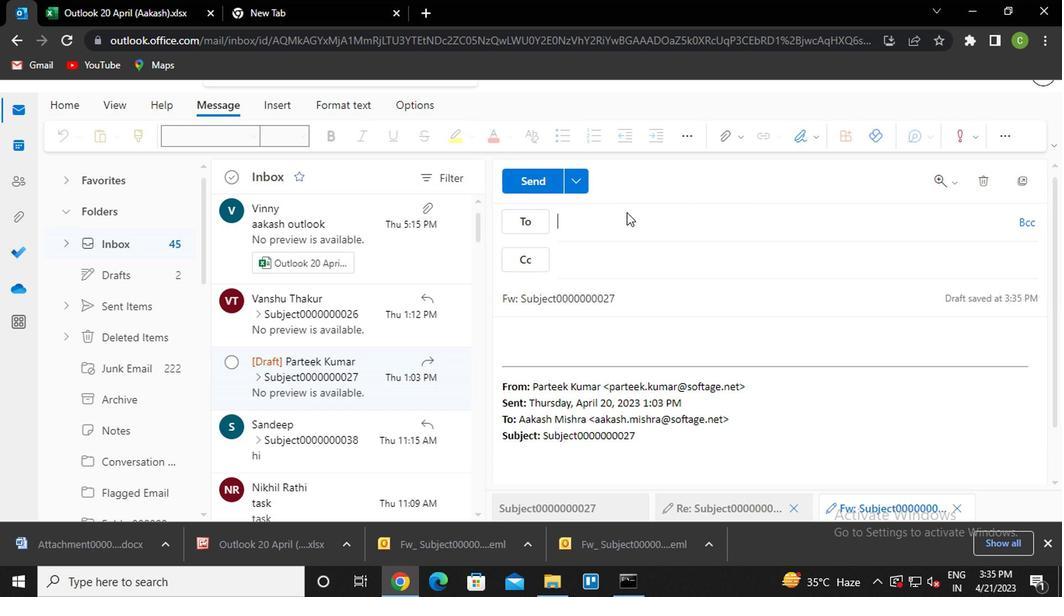 
Action: Key pressed san<Key.enter>
Screenshot: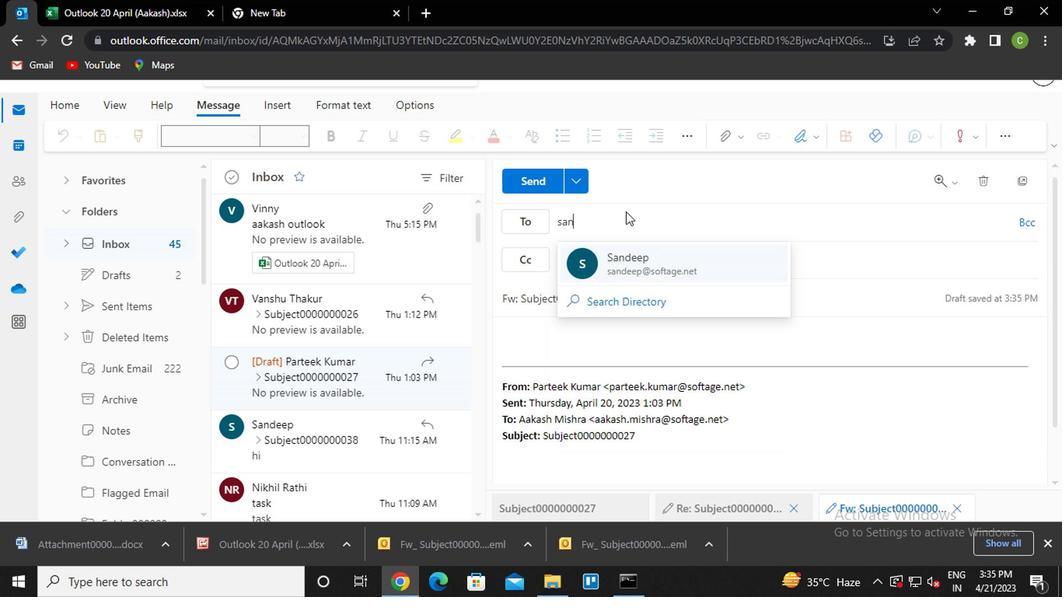 
Action: Mouse moved to (594, 264)
Screenshot: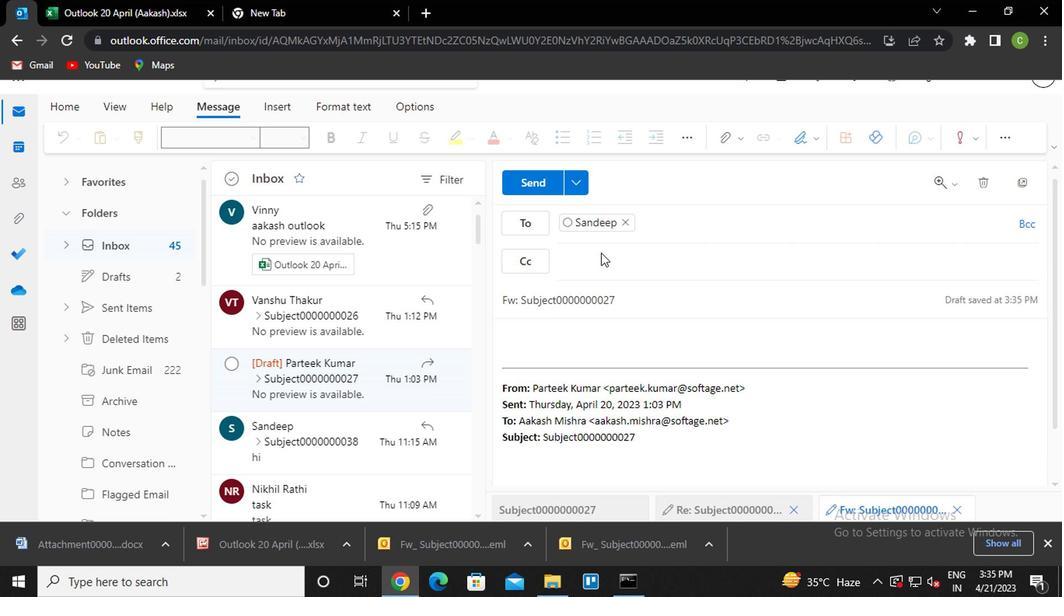 
Action: Mouse pressed left at (594, 264)
Screenshot: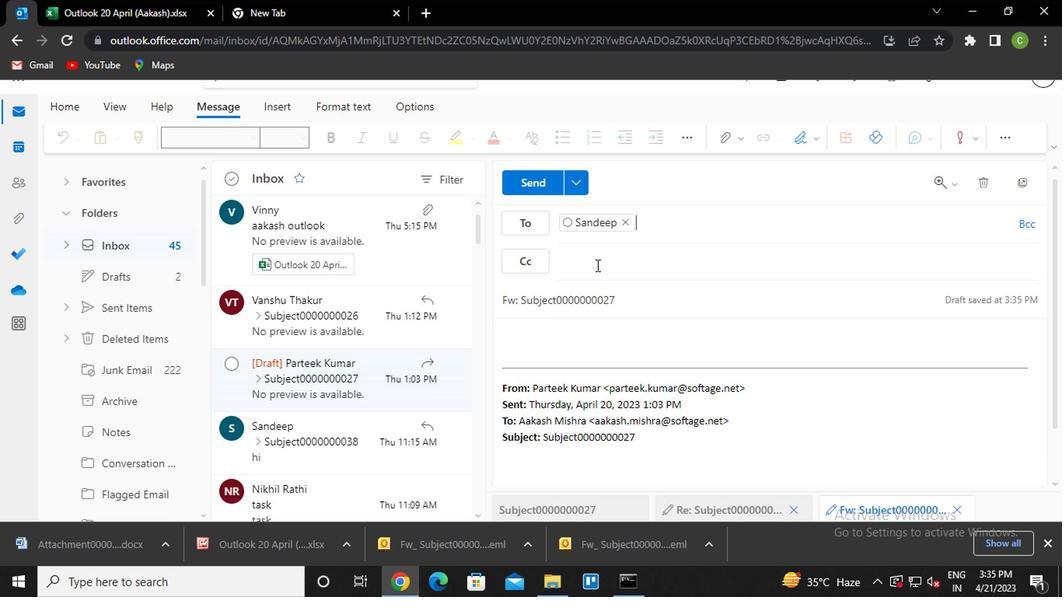 
Action: Key pressed vanshu<Key.enter>
Screenshot: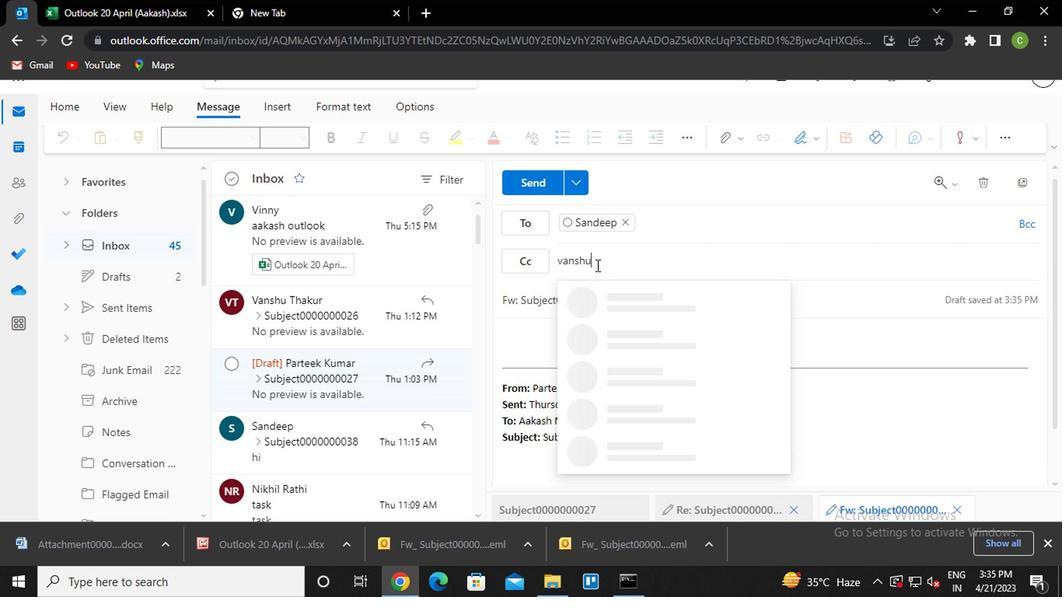
Action: Mouse moved to (613, 300)
Screenshot: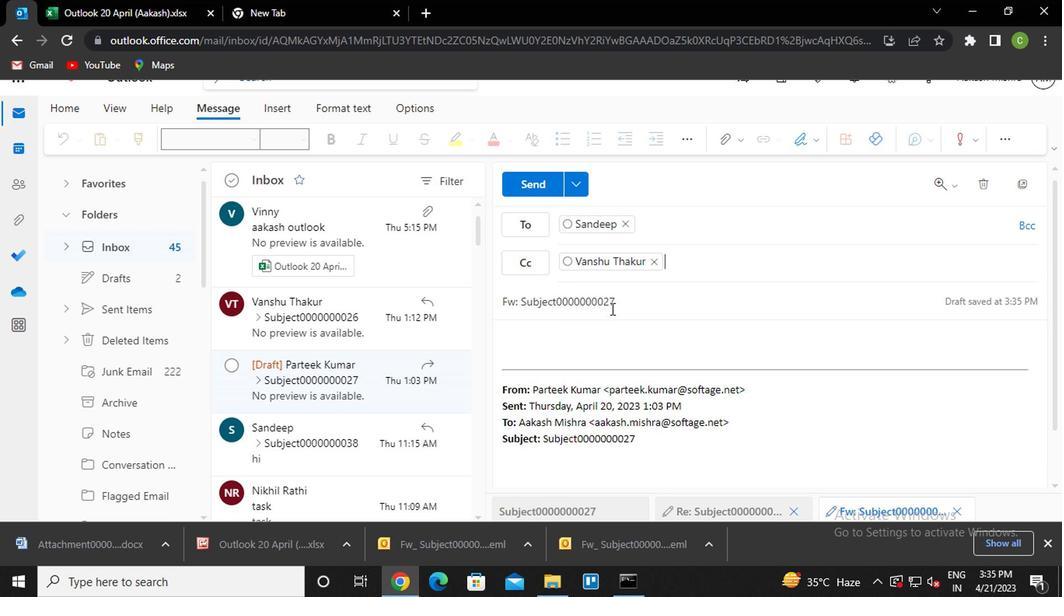 
Action: Mouse pressed left at (613, 300)
Screenshot: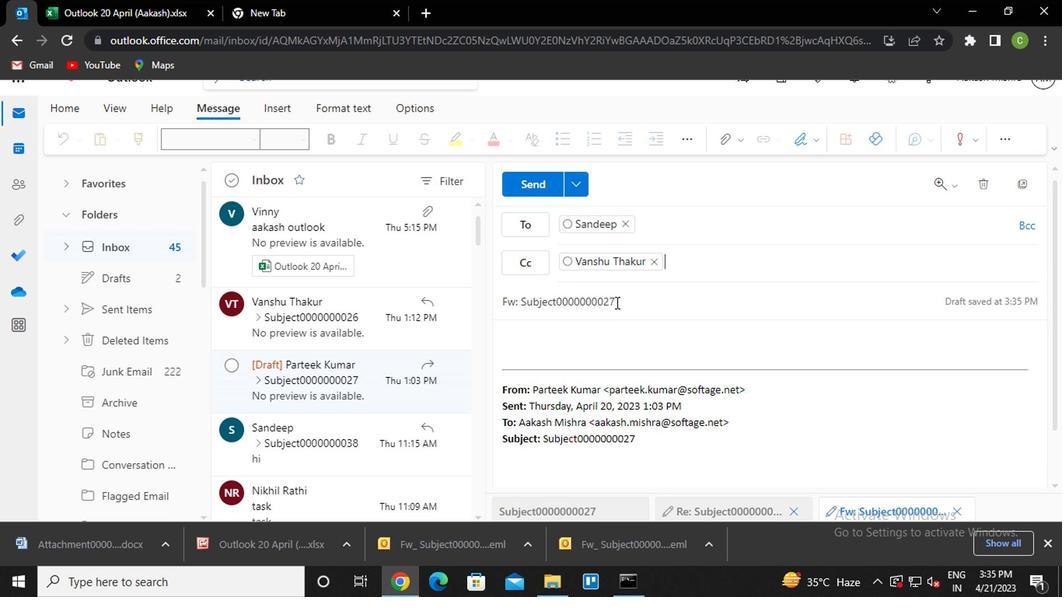 
Action: Key pressed <Key.backspace><Key.backspace>31
Screenshot: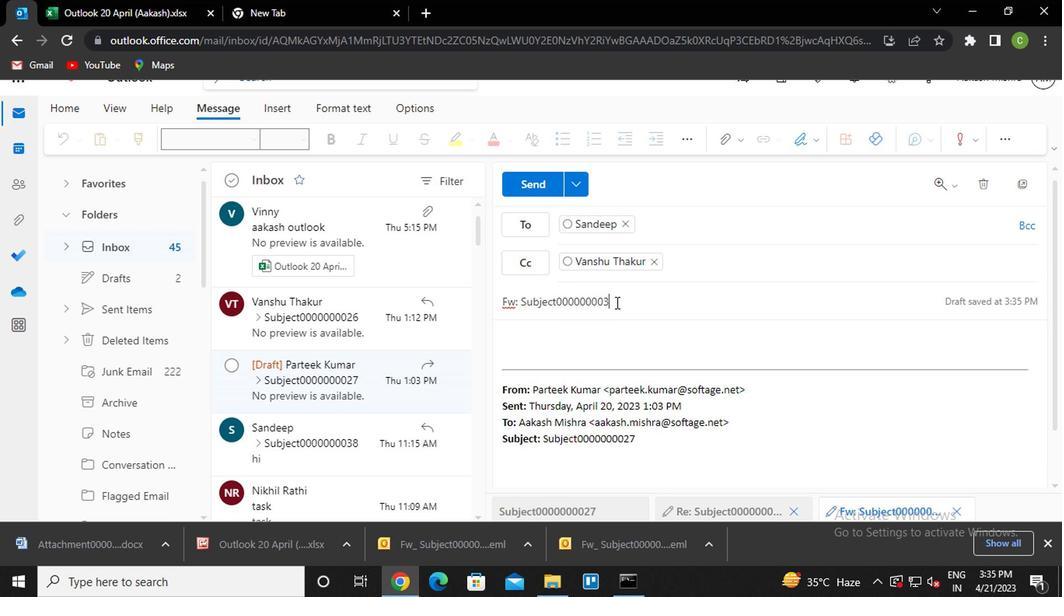 
Action: Mouse moved to (579, 332)
Screenshot: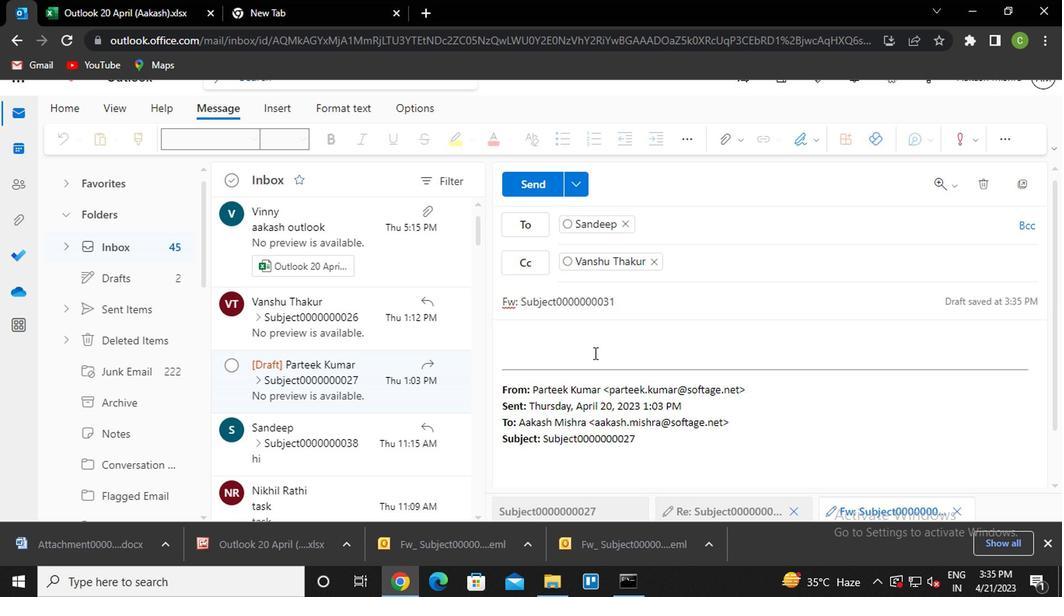 
Action: Mouse pressed left at (579, 332)
Screenshot: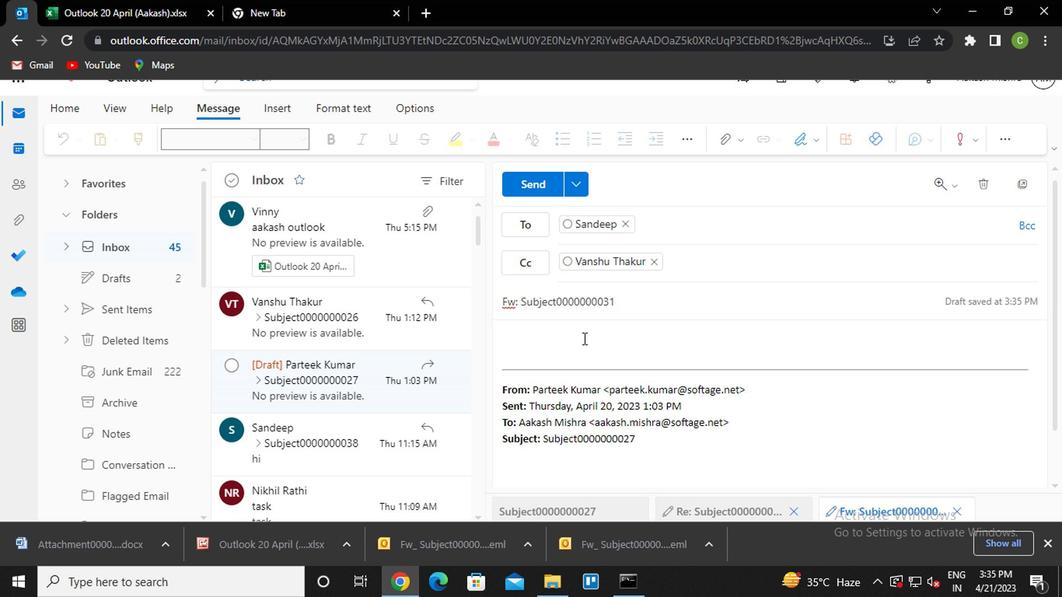 
Action: Key pressed <Key.caps_lock>m<Key.caps_lock>essage0000000033
Screenshot: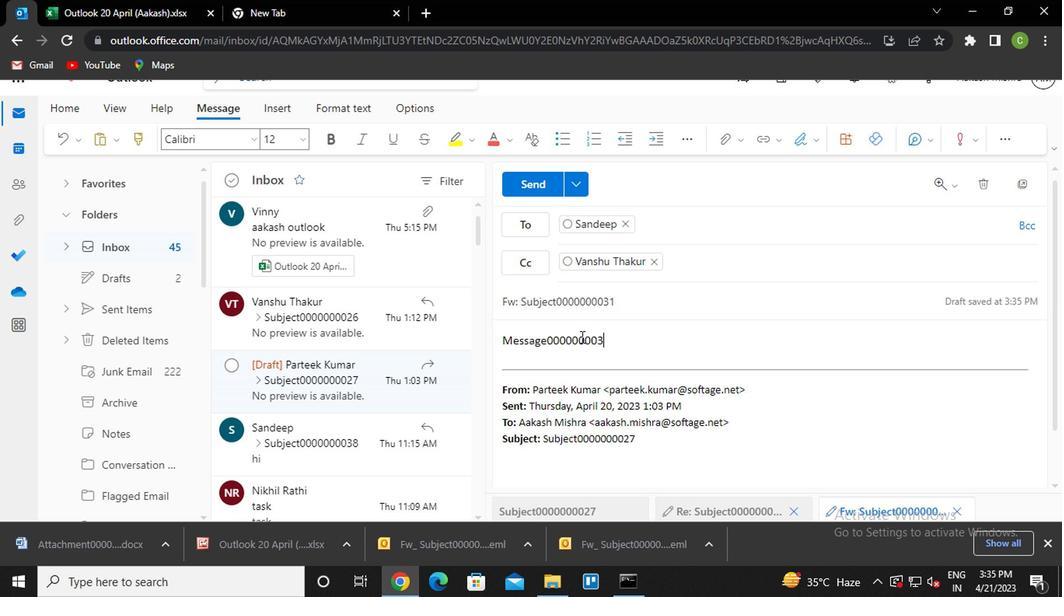 
Action: Mouse moved to (532, 190)
Screenshot: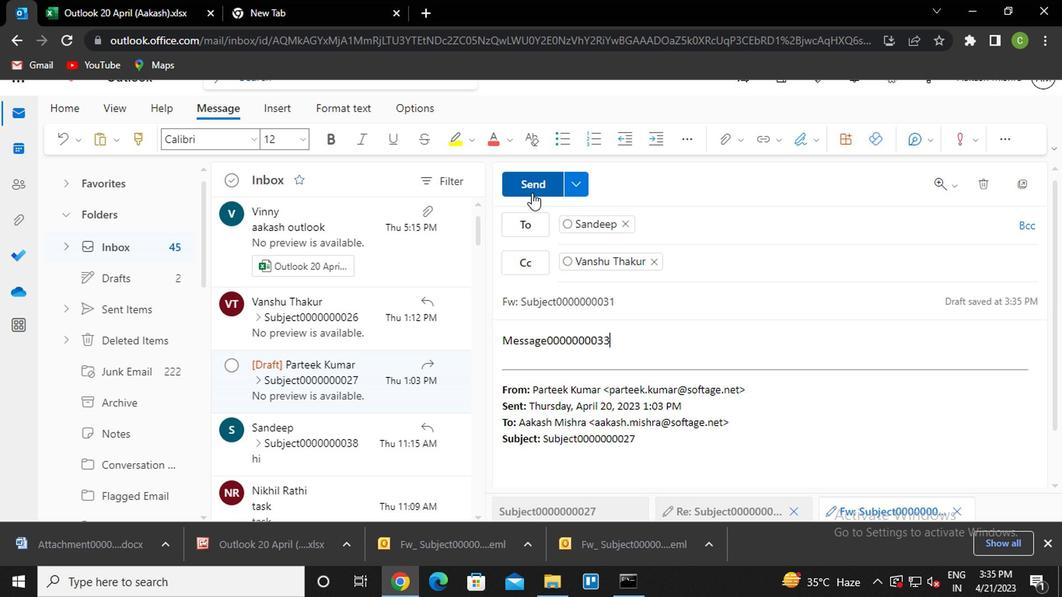 
Action: Mouse pressed left at (532, 190)
Screenshot: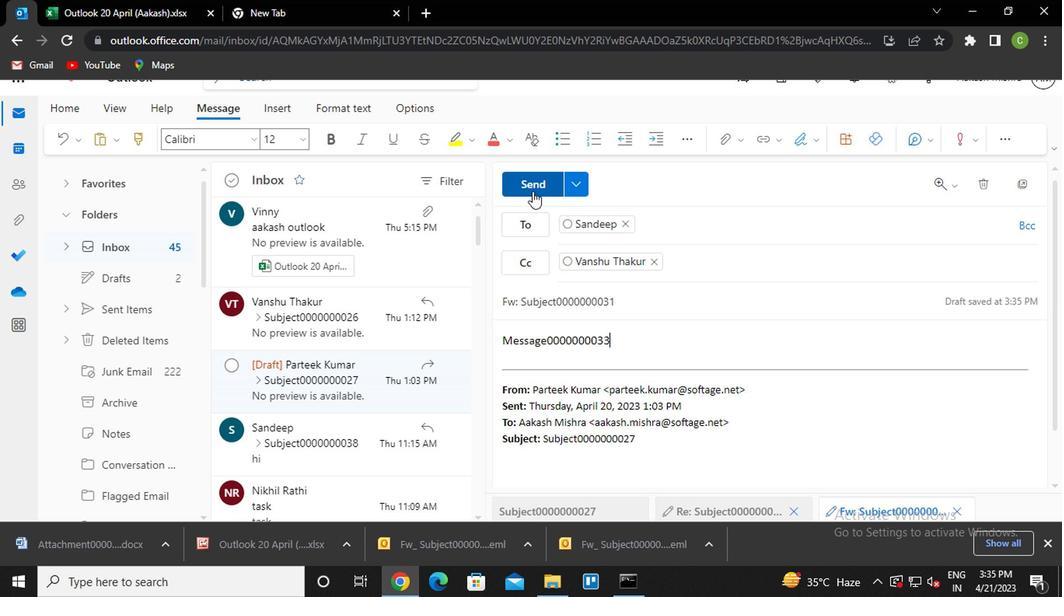 
Action: Mouse moved to (999, 228)
Screenshot: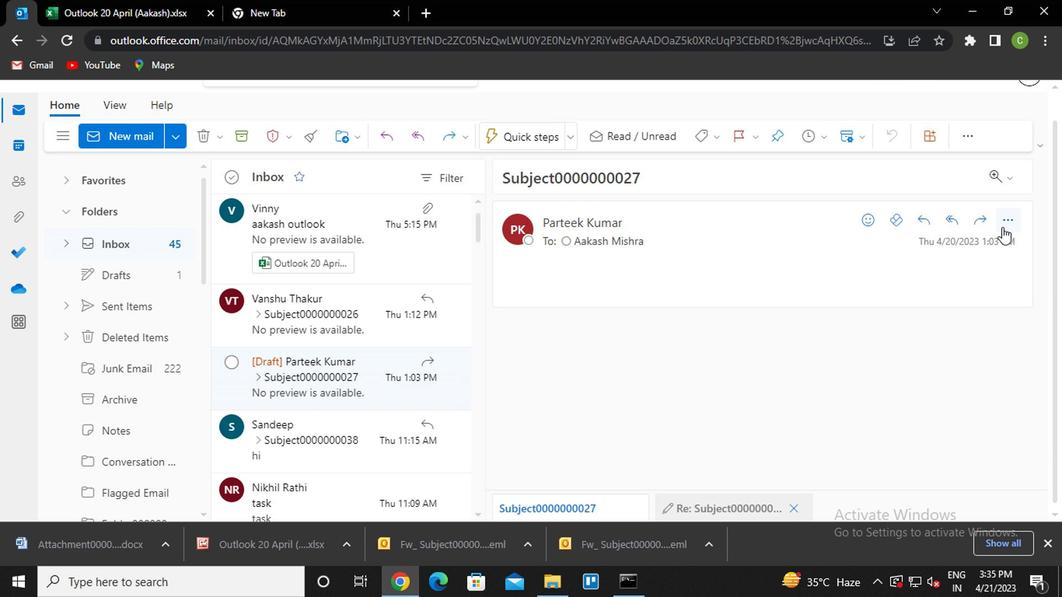 
Action: Mouse pressed left at (999, 228)
Screenshot: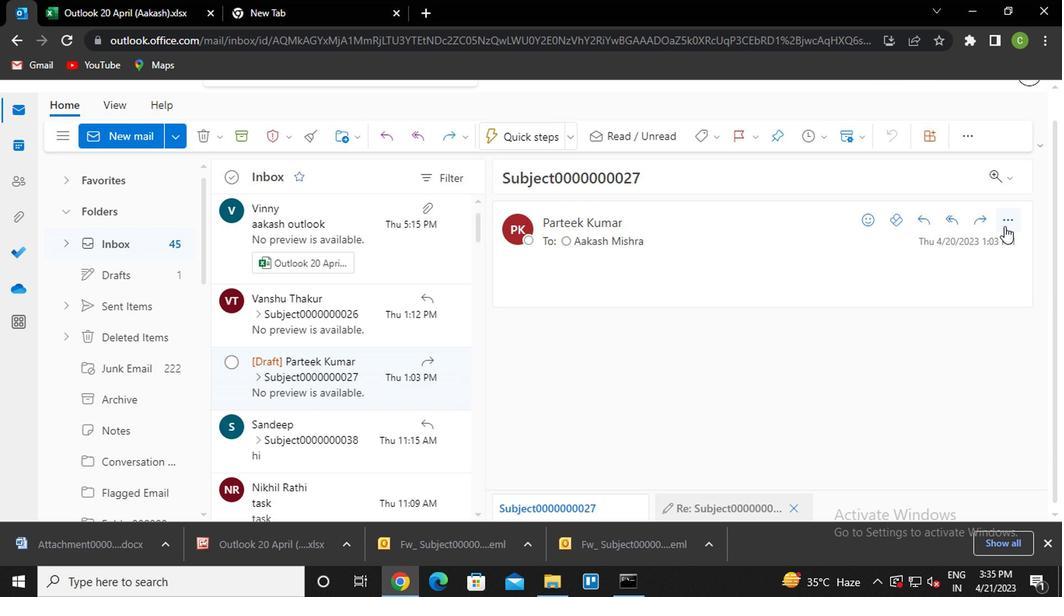 
Action: Mouse moved to (903, 161)
Screenshot: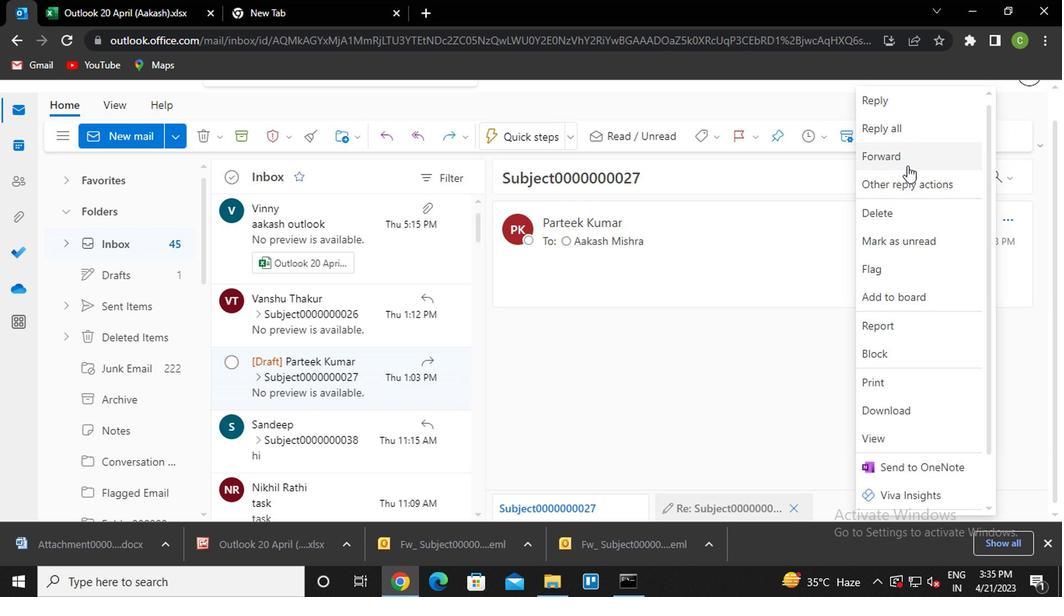 
Action: Mouse pressed left at (903, 161)
Screenshot: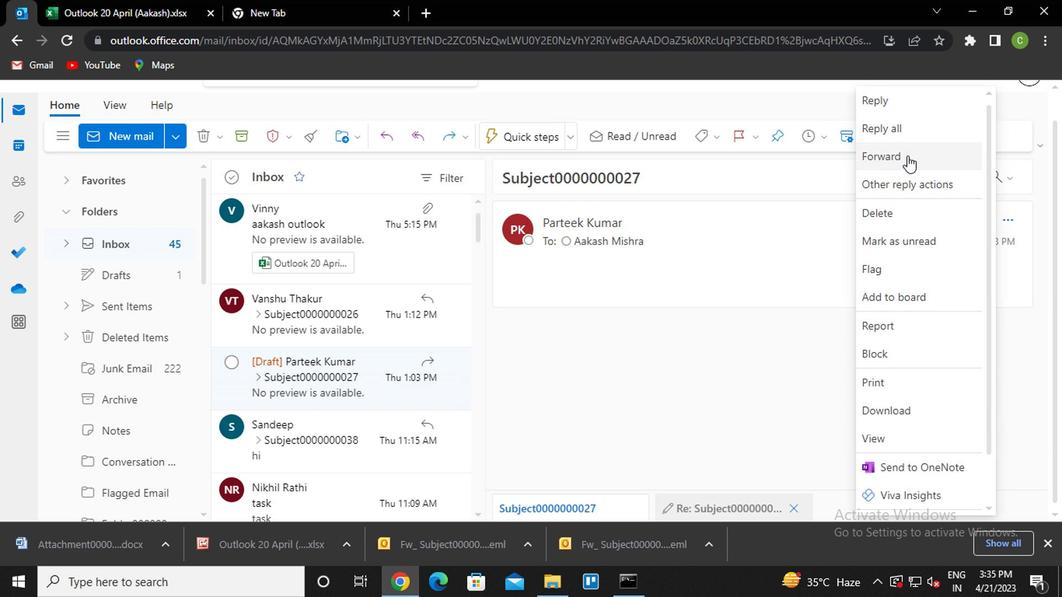 
Action: Mouse moved to (690, 248)
Screenshot: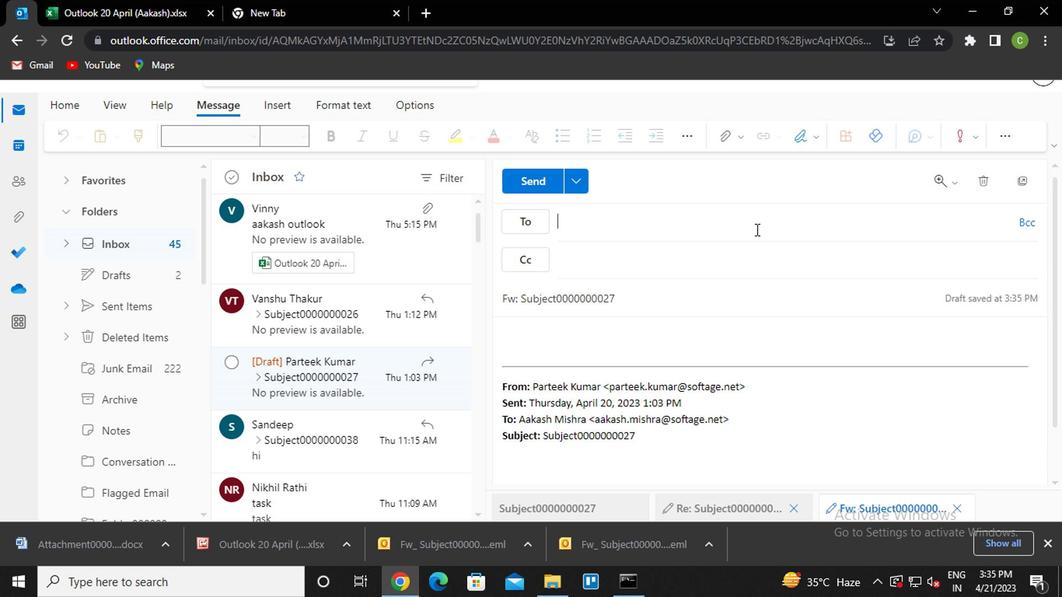 
Action: Key pressed sandeep<Key.enter>
Screenshot: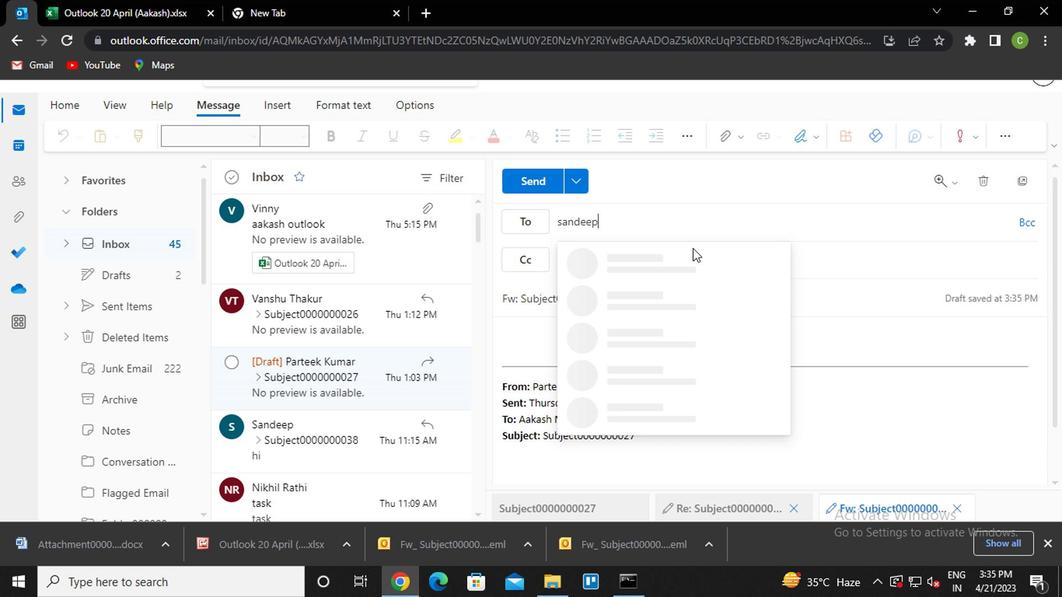 
Action: Mouse moved to (602, 264)
Screenshot: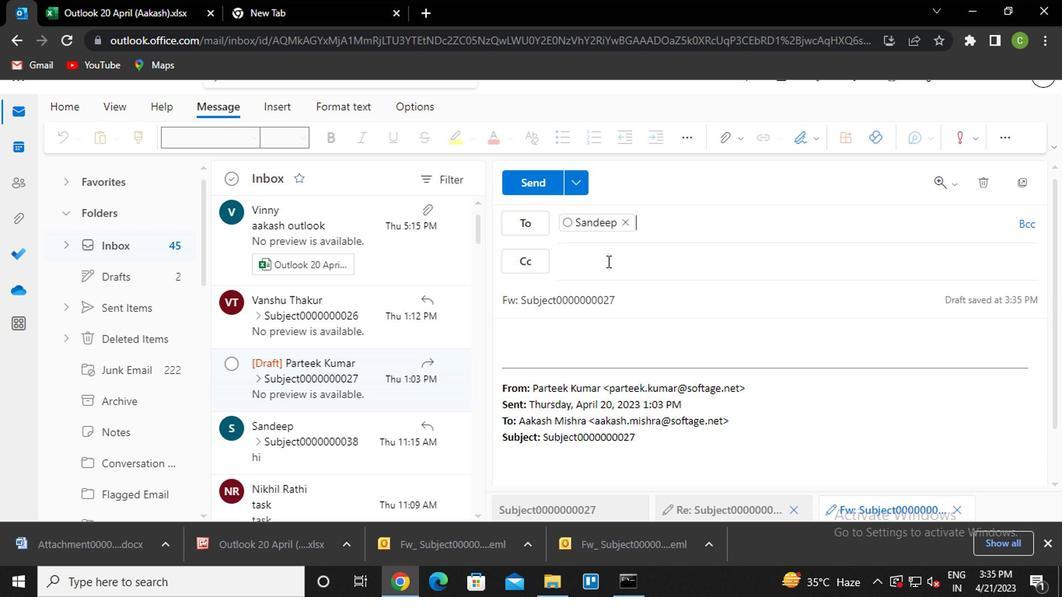 
Action: Mouse pressed left at (602, 264)
Screenshot: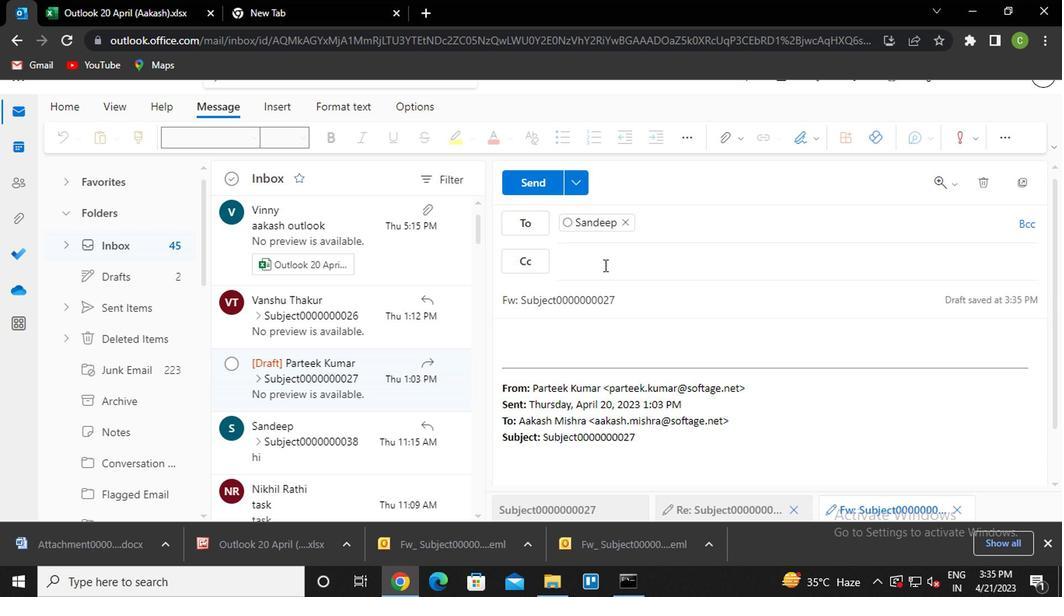 
Action: Key pressed vashu<Key.enter>
Screenshot: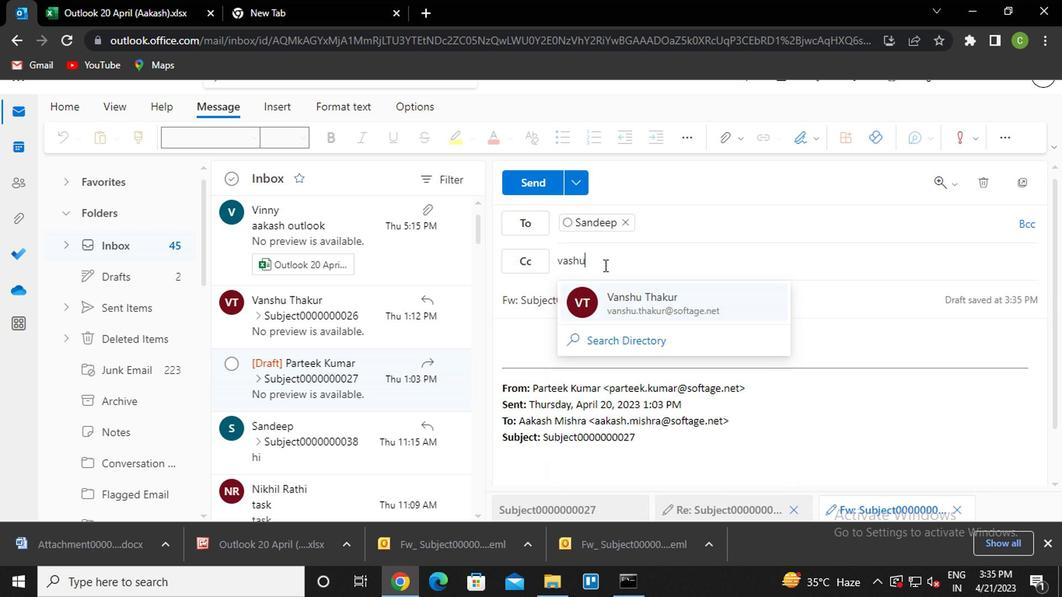 
Action: Mouse moved to (1018, 235)
Screenshot: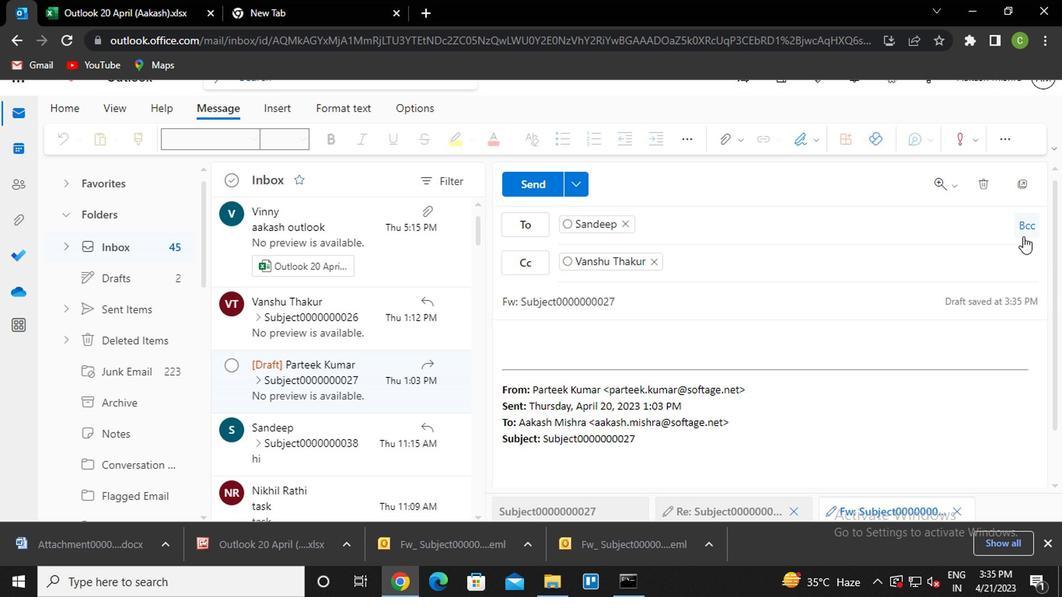 
Action: Mouse pressed left at (1018, 235)
Screenshot: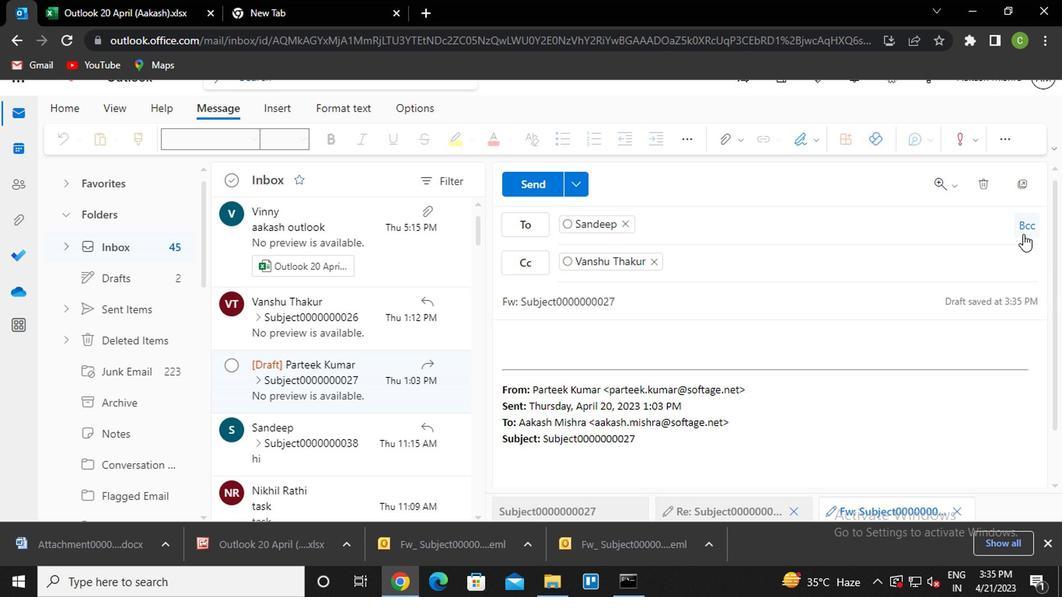 
Action: Key pressed nikhil<Key.enter>
Screenshot: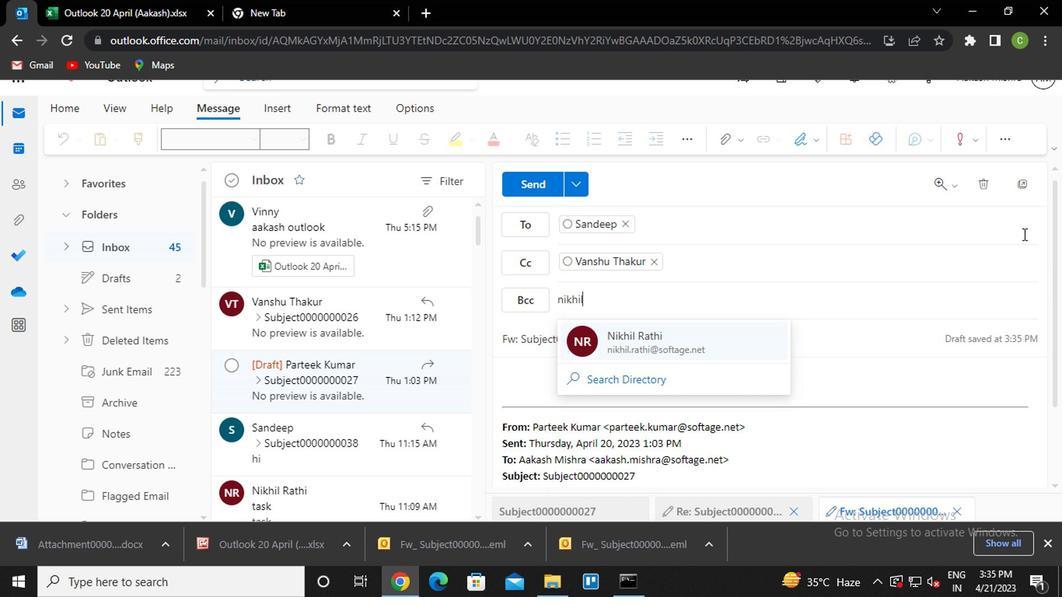 
Action: Mouse moved to (668, 343)
Screenshot: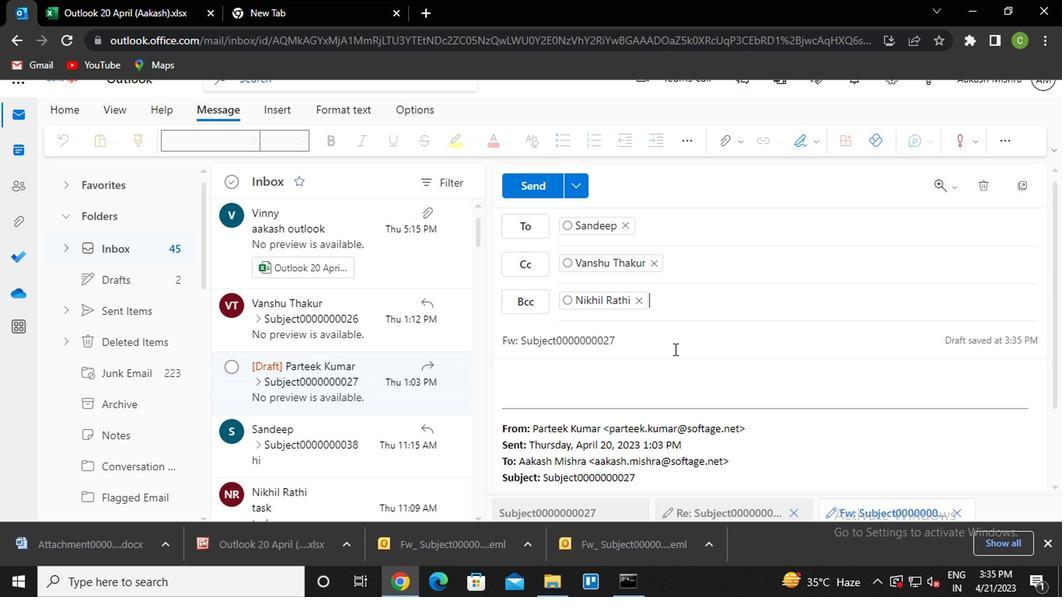 
Action: Mouse pressed left at (668, 343)
Screenshot: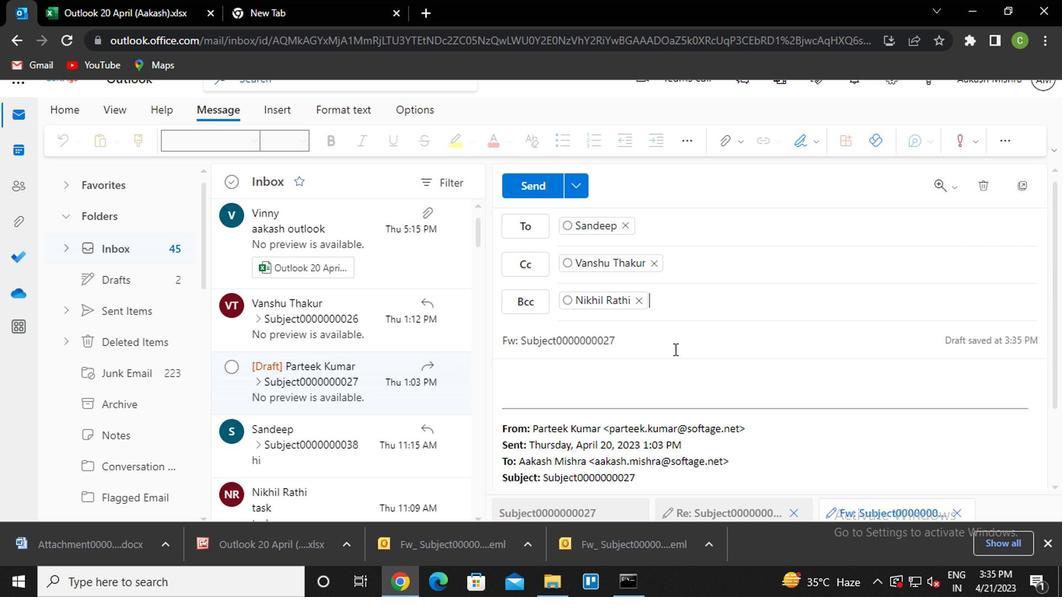 
Action: Key pressed <Key.backspace><Key.backspace>31
Screenshot: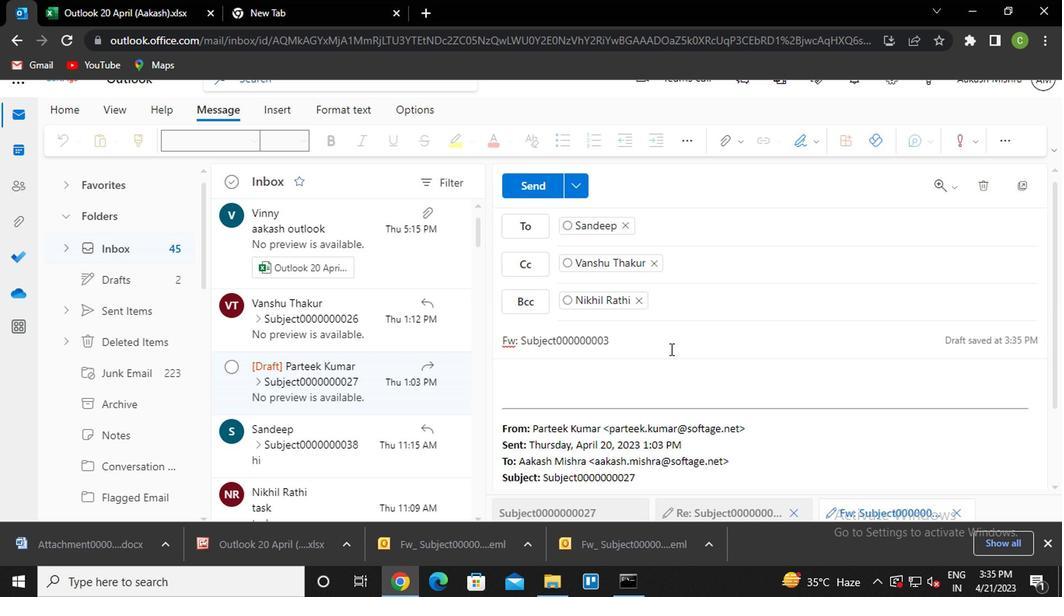 
Action: Mouse moved to (560, 374)
Screenshot: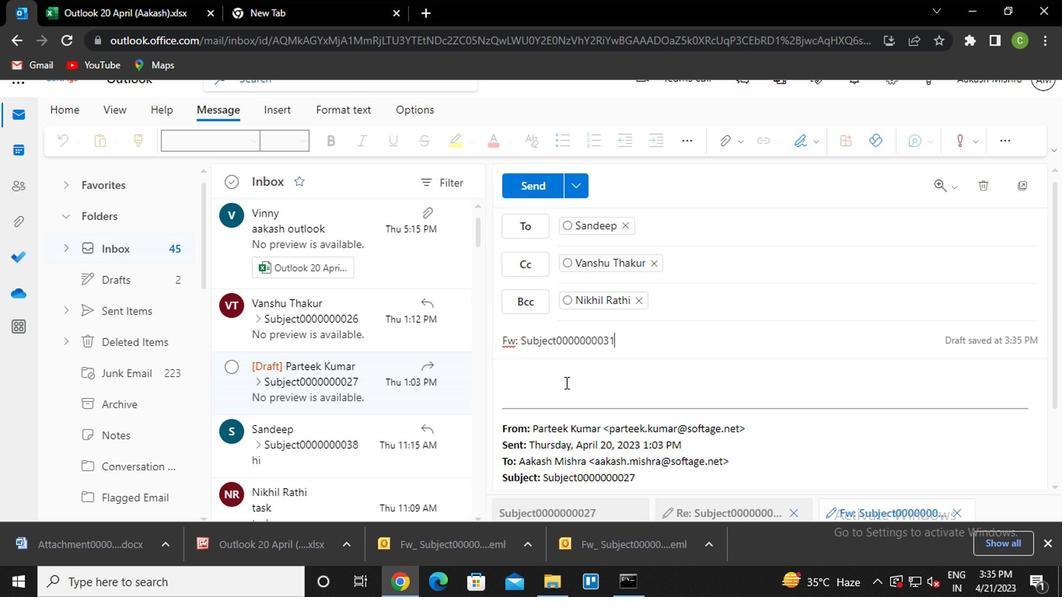 
Action: Mouse pressed left at (560, 374)
Screenshot: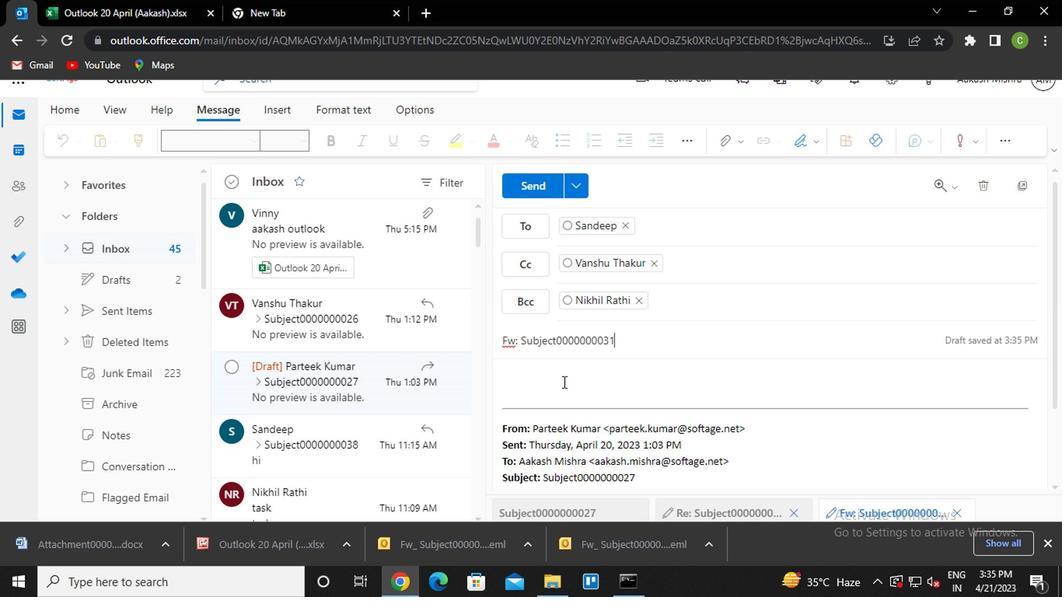 
Action: Mouse moved to (560, 374)
Screenshot: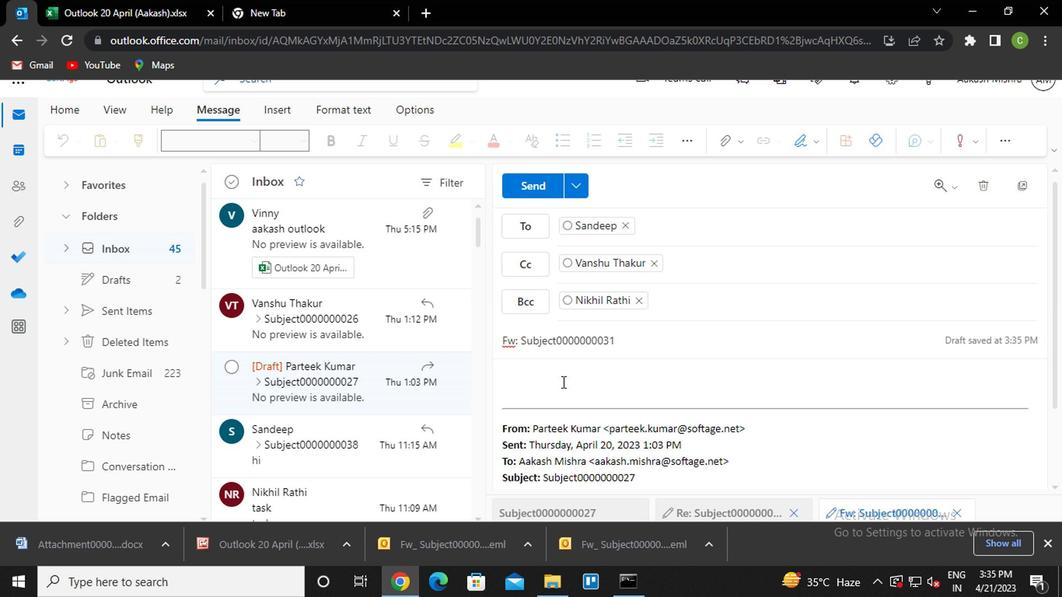 
Action: Key pressed <Key.caps_lock>m<Key.caps_lock>essage0000000033
Screenshot: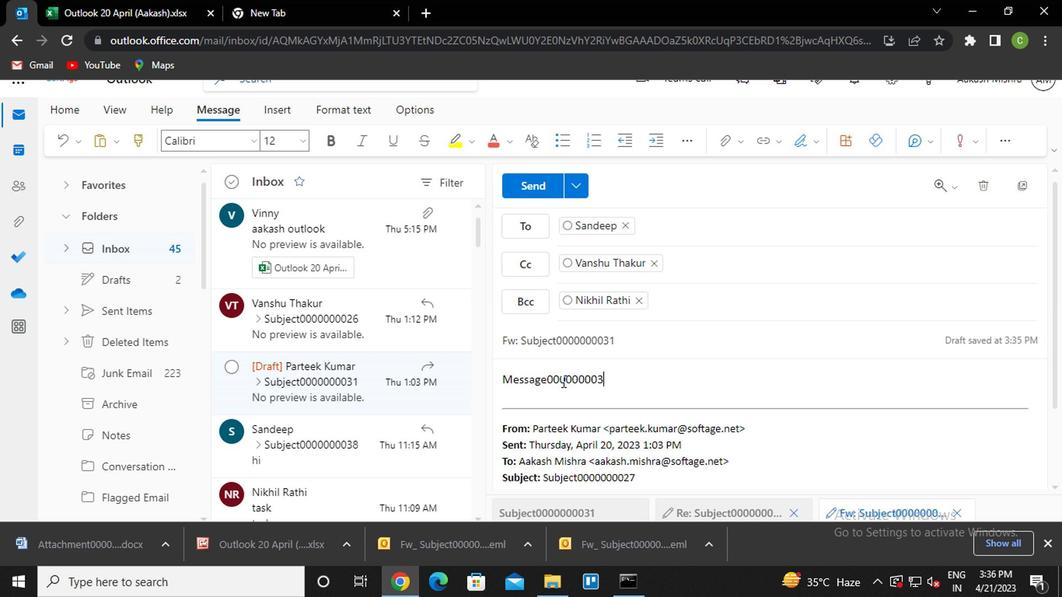 
Action: Mouse moved to (530, 189)
Screenshot: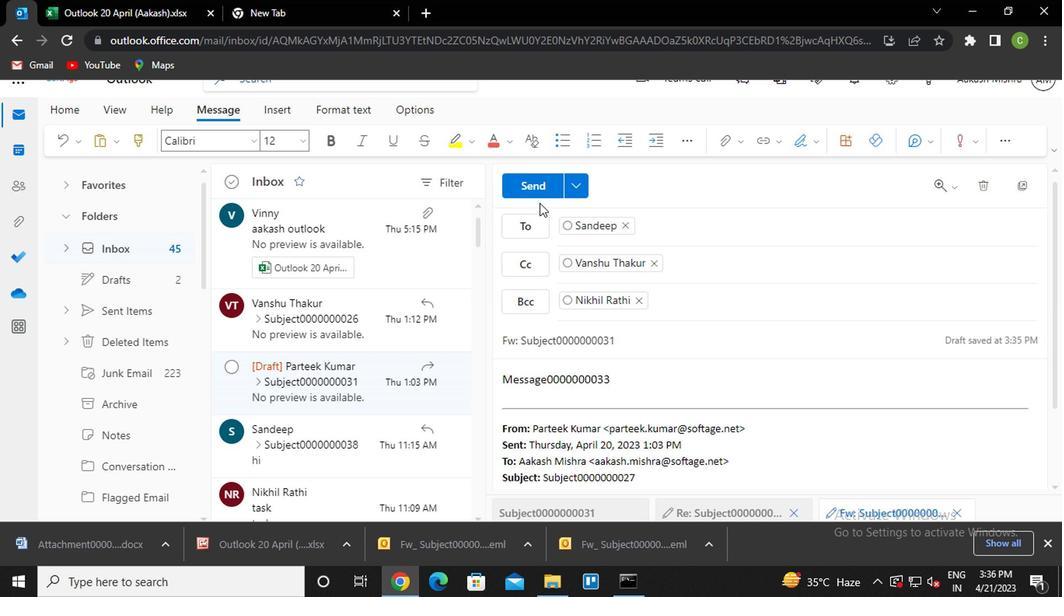 
Action: Mouse pressed left at (530, 189)
Screenshot: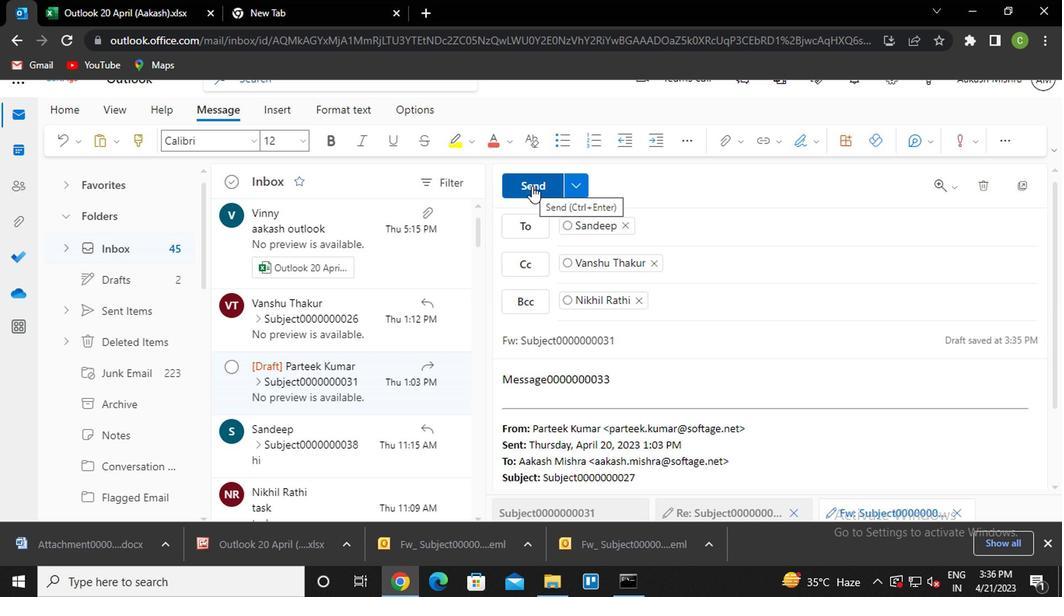
Action: Mouse moved to (992, 223)
Screenshot: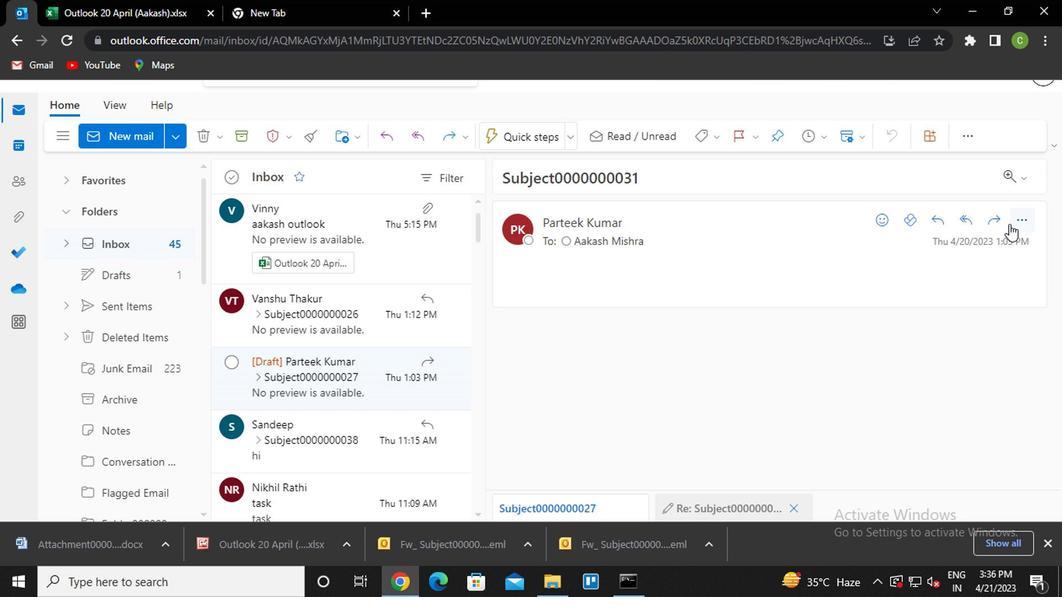 
Action: Mouse pressed left at (992, 223)
Screenshot: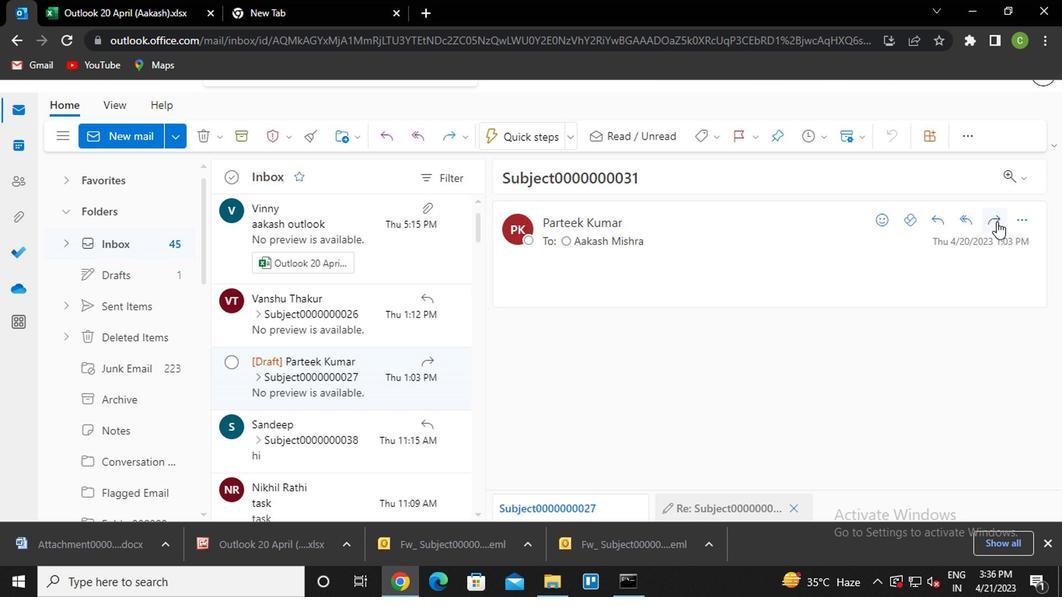 
Action: Mouse moved to (639, 214)
Screenshot: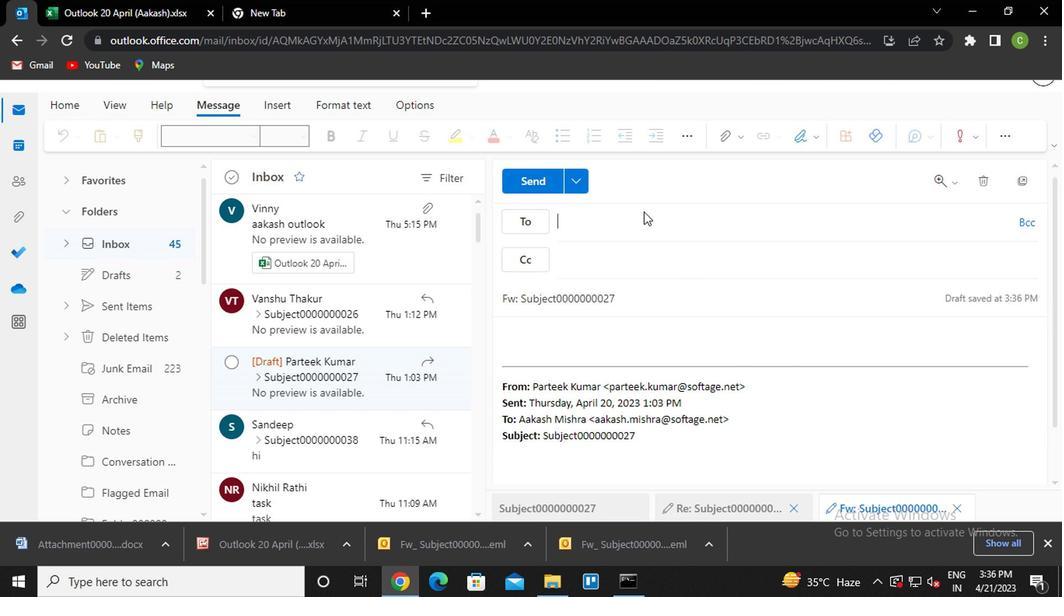 
Action: Key pressed san<Key.enter>
Screenshot: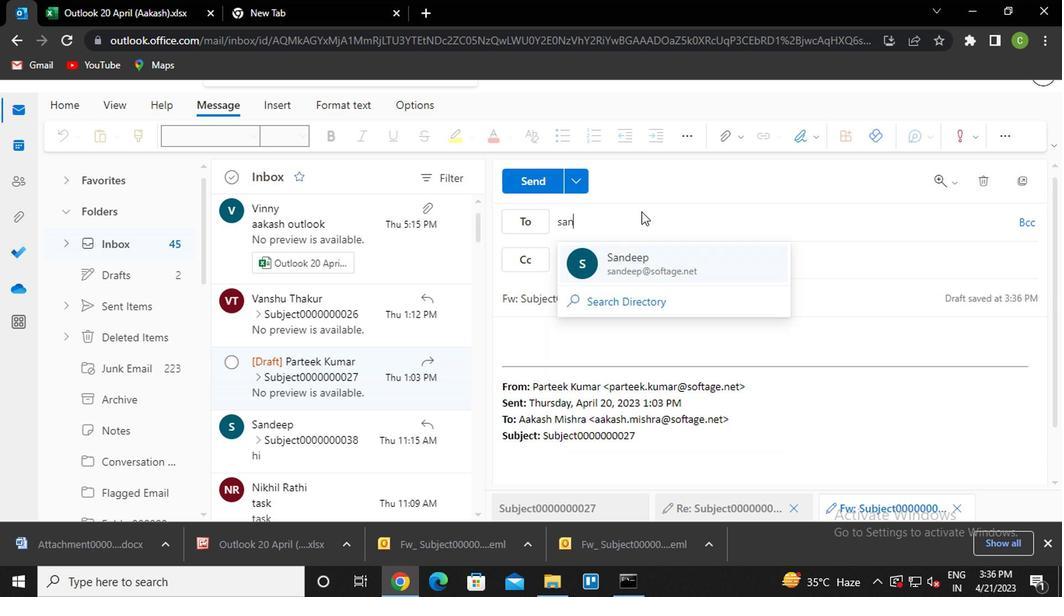 
Action: Mouse moved to (660, 246)
Screenshot: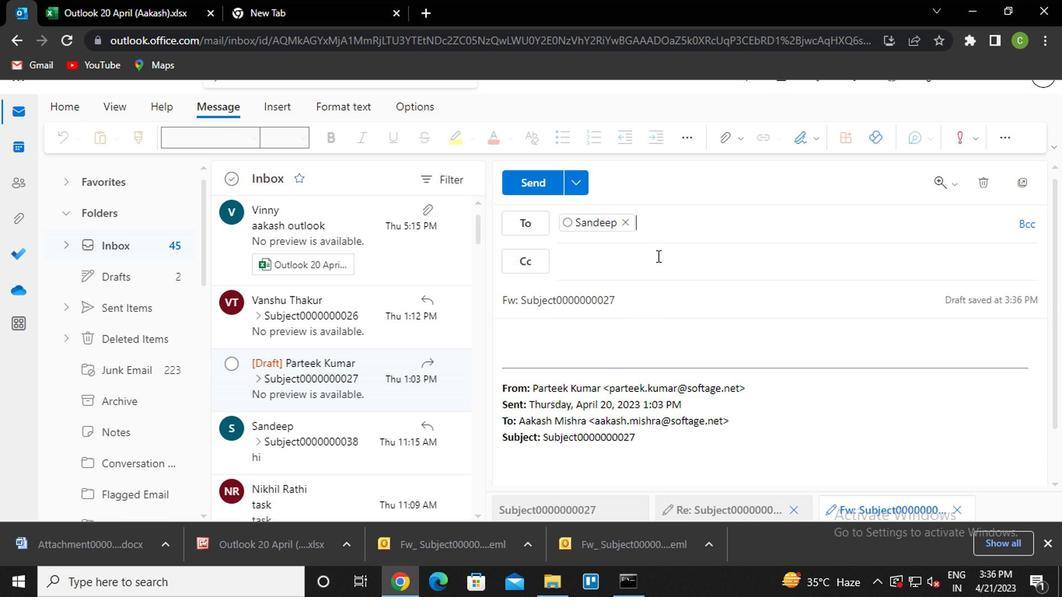 
Action: Key pressed vanshu<Key.enter>
Screenshot: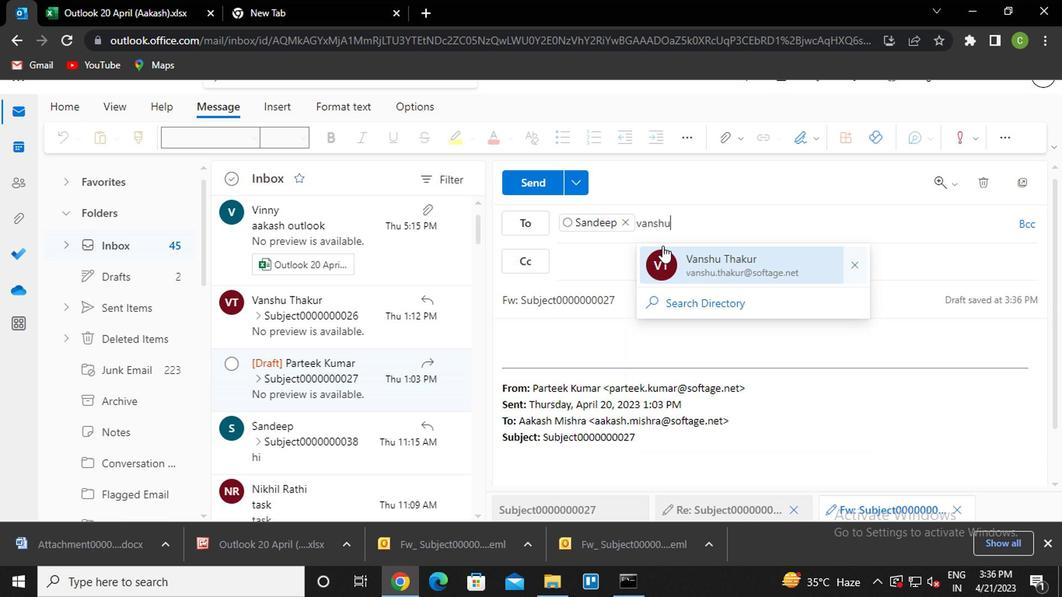 
Action: Mouse moved to (600, 266)
Screenshot: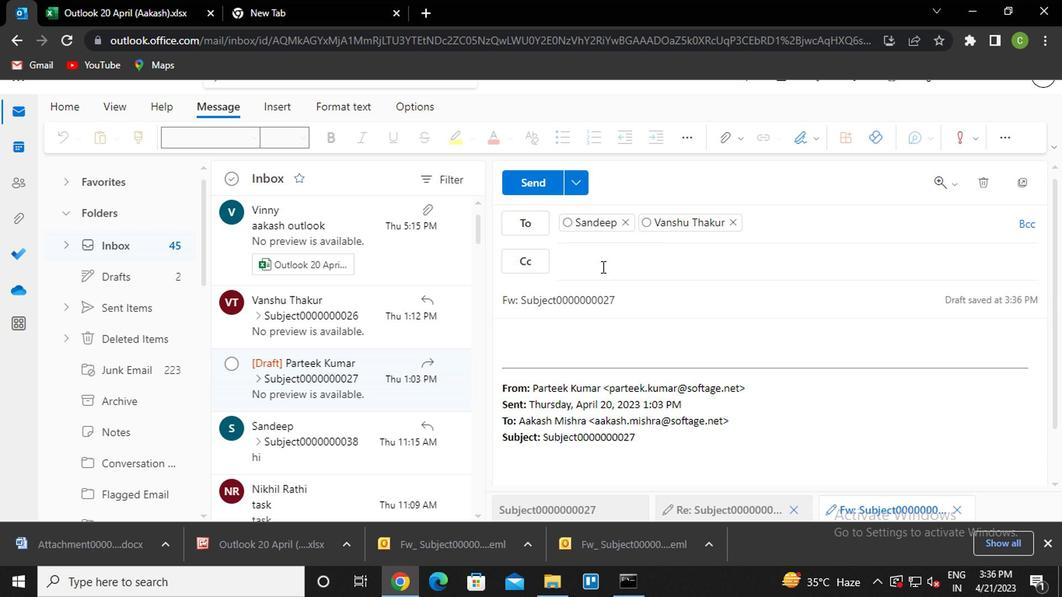 
Action: Mouse pressed left at (600, 266)
Screenshot: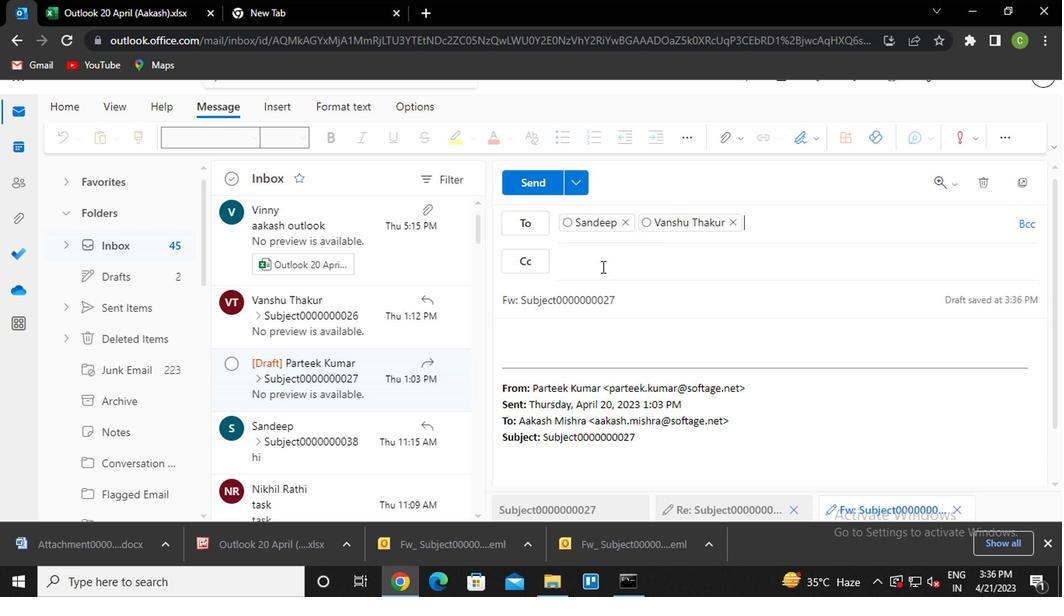 
Action: Key pressed nik<Key.enter>ayush<Key.enter>
Screenshot: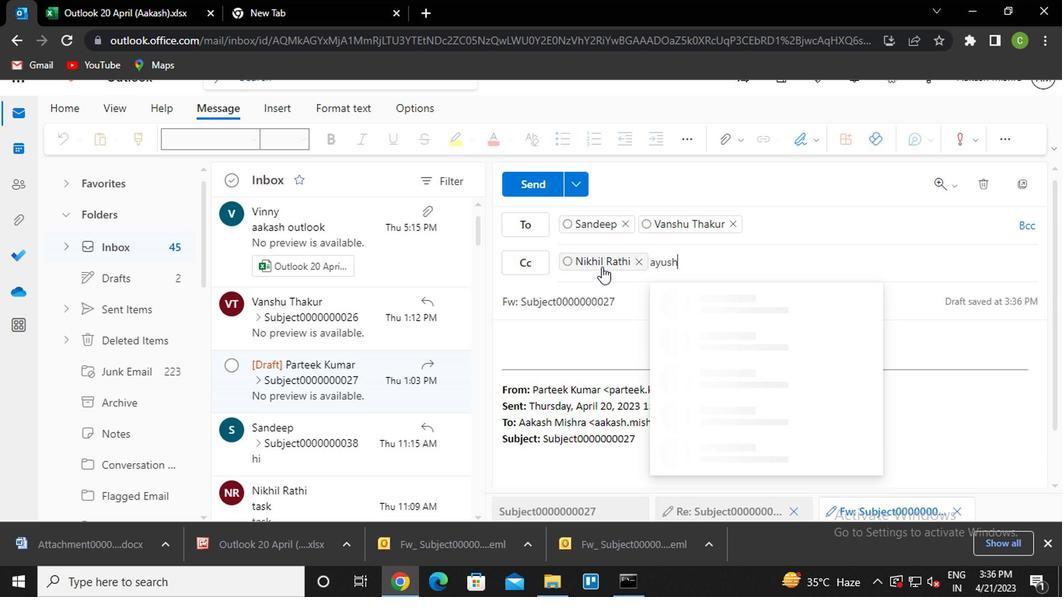 
Action: Mouse moved to (1017, 230)
Screenshot: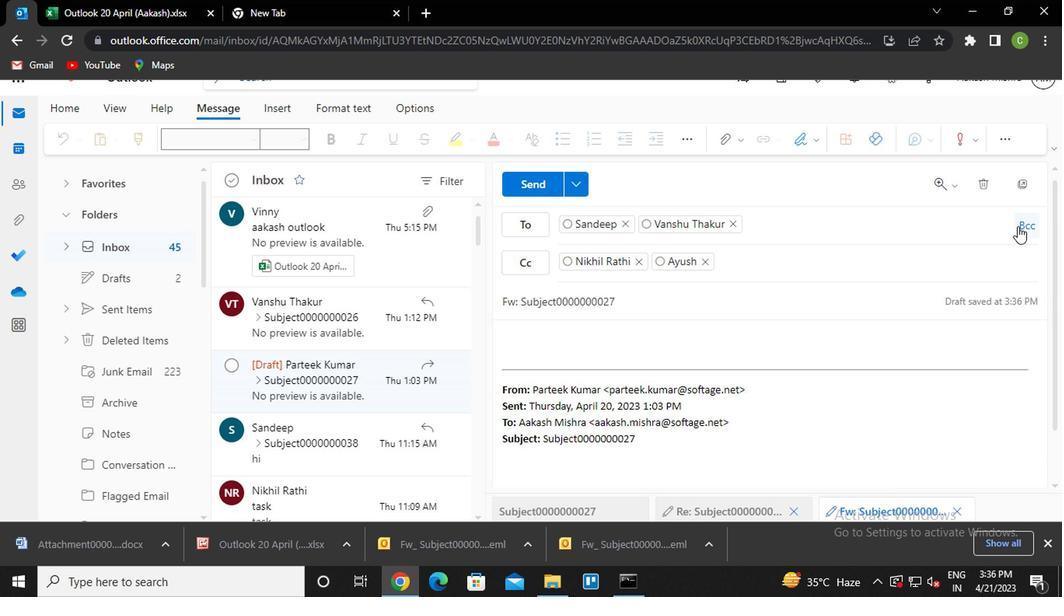 
Action: Mouse pressed left at (1017, 230)
Screenshot: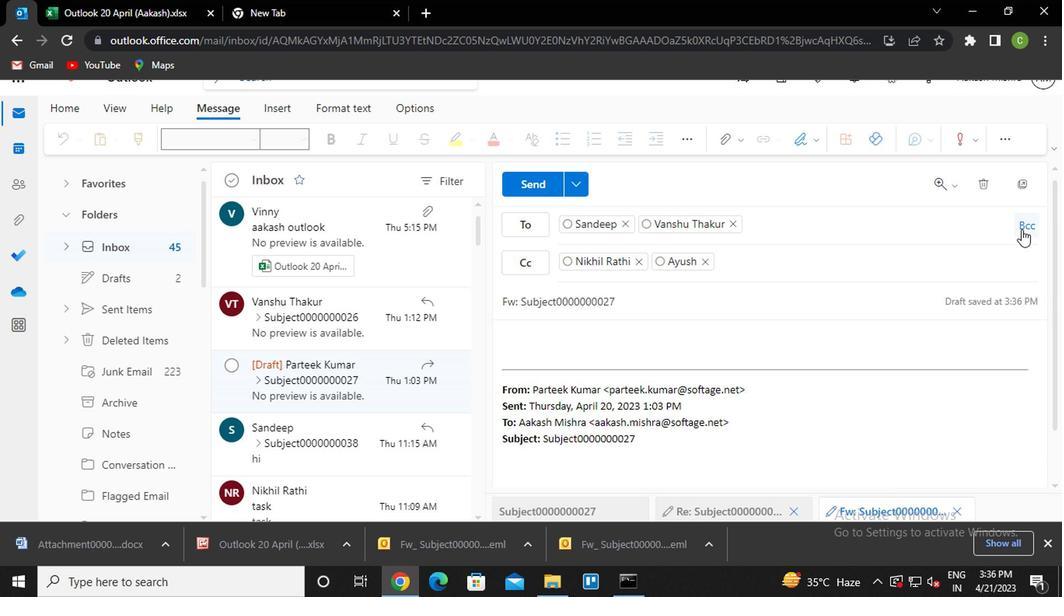 
Action: Mouse moved to (868, 318)
Screenshot: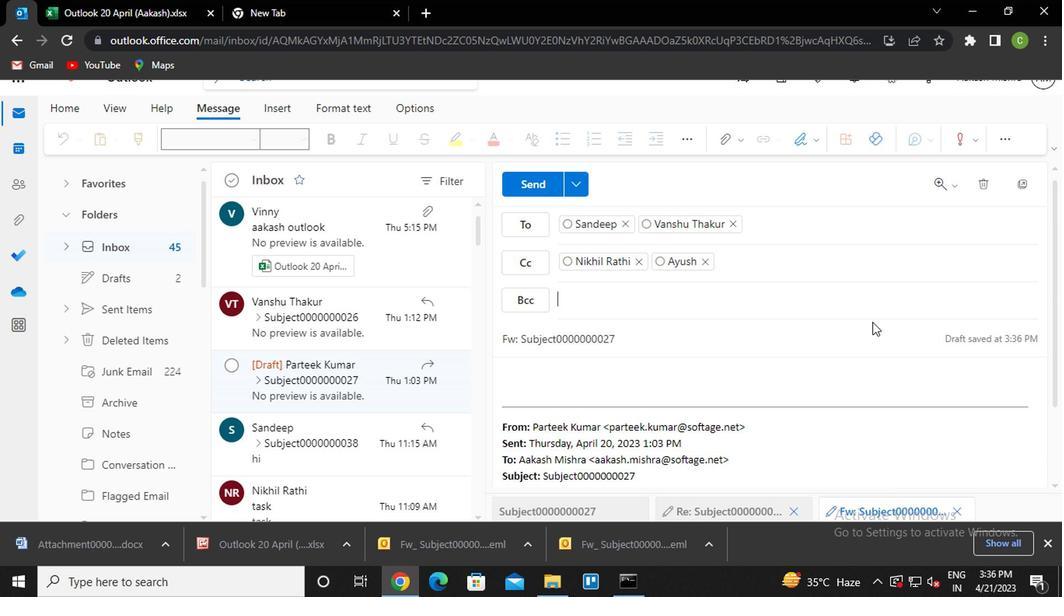 
Action: Key pressed poojha<Key.enter>
Screenshot: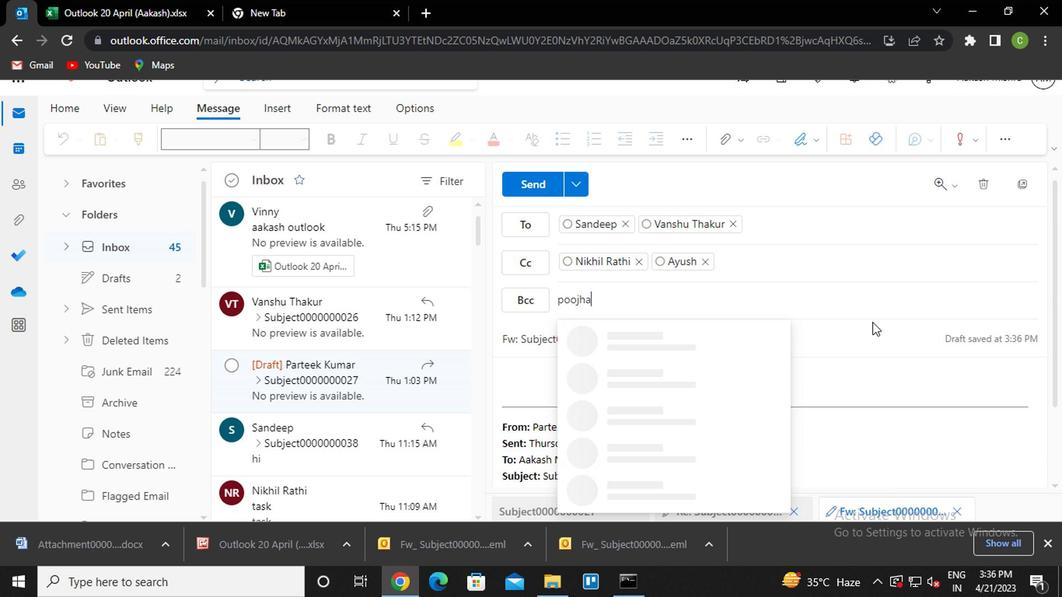 
Action: Mouse moved to (674, 336)
Screenshot: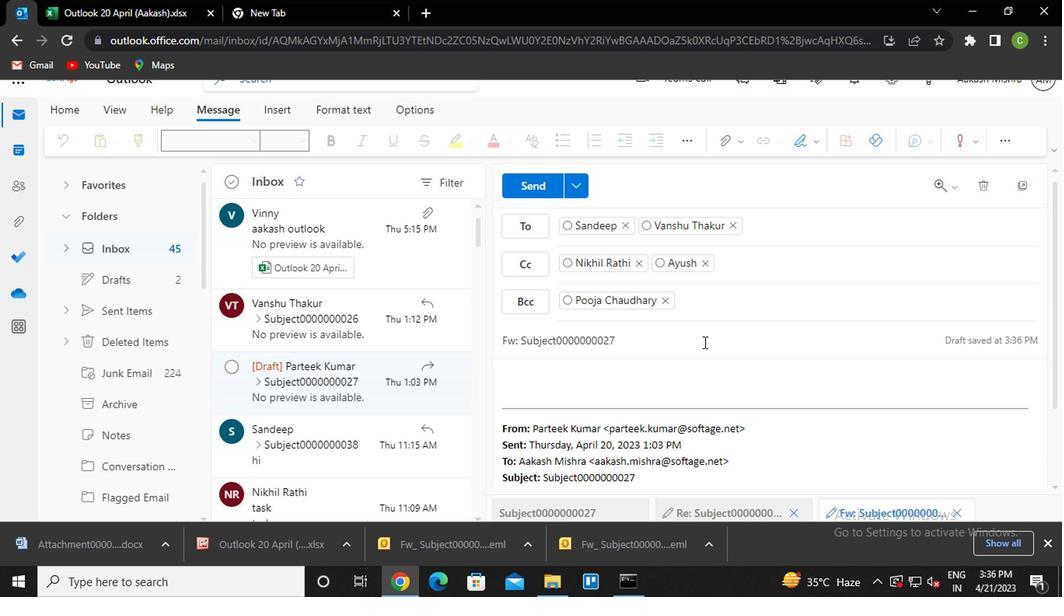 
Action: Mouse pressed left at (674, 336)
Screenshot: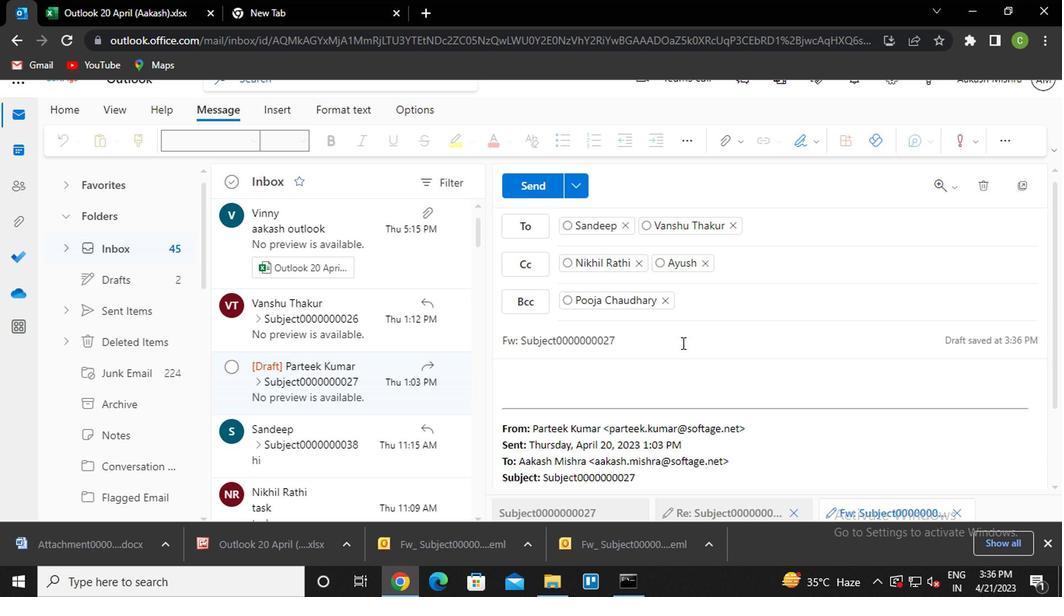 
Action: Key pressed <Key.backspace><Key.backspace>31
Screenshot: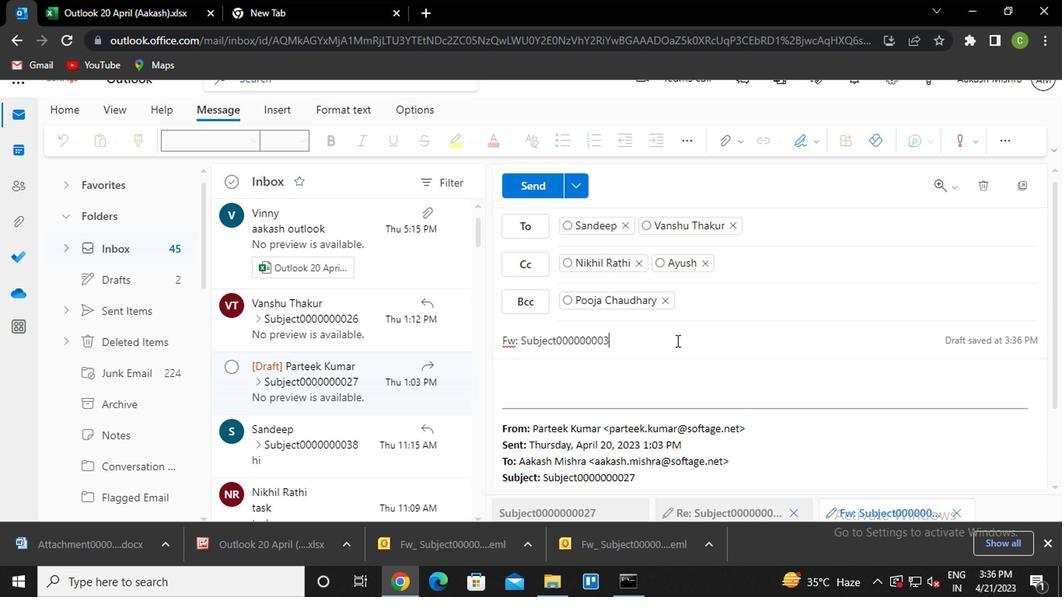
Action: Mouse moved to (539, 383)
Screenshot: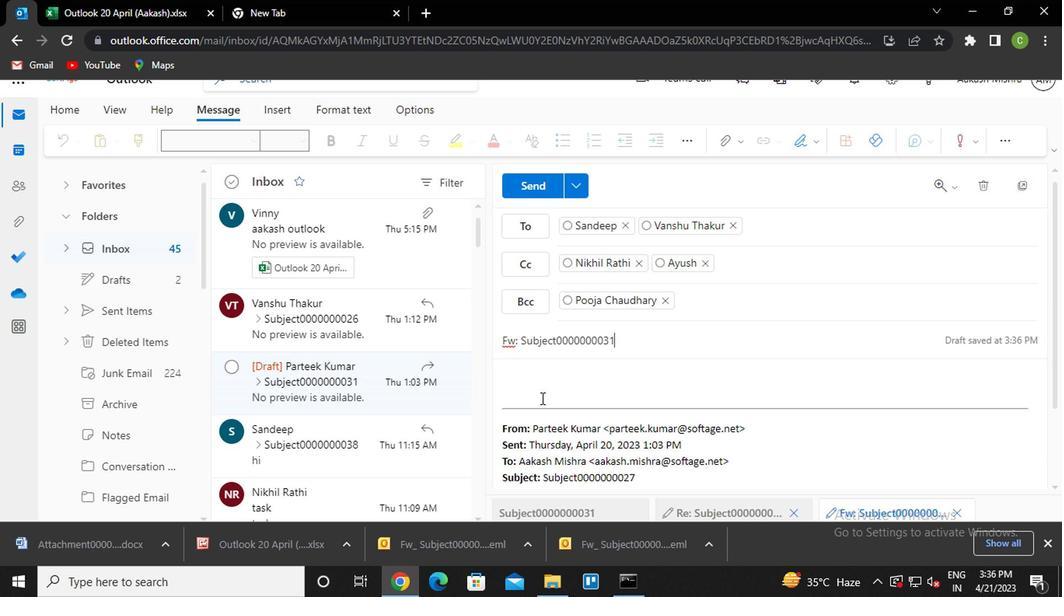 
Action: Mouse pressed left at (539, 383)
Screenshot: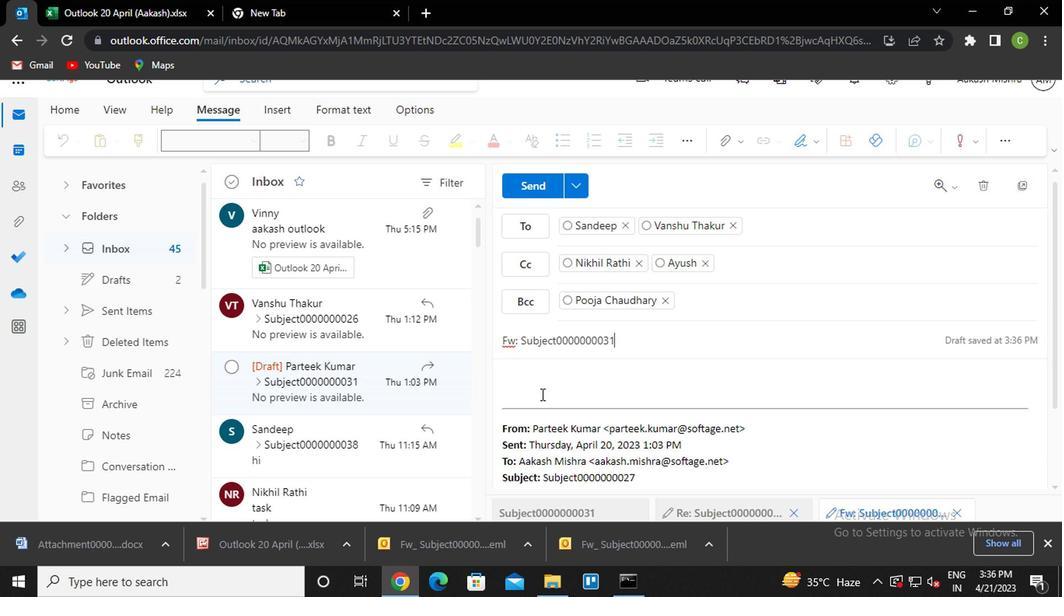 
Action: Key pressed <Key.caps_lock>m<Key.caps_lock>essage0000000033
Screenshot: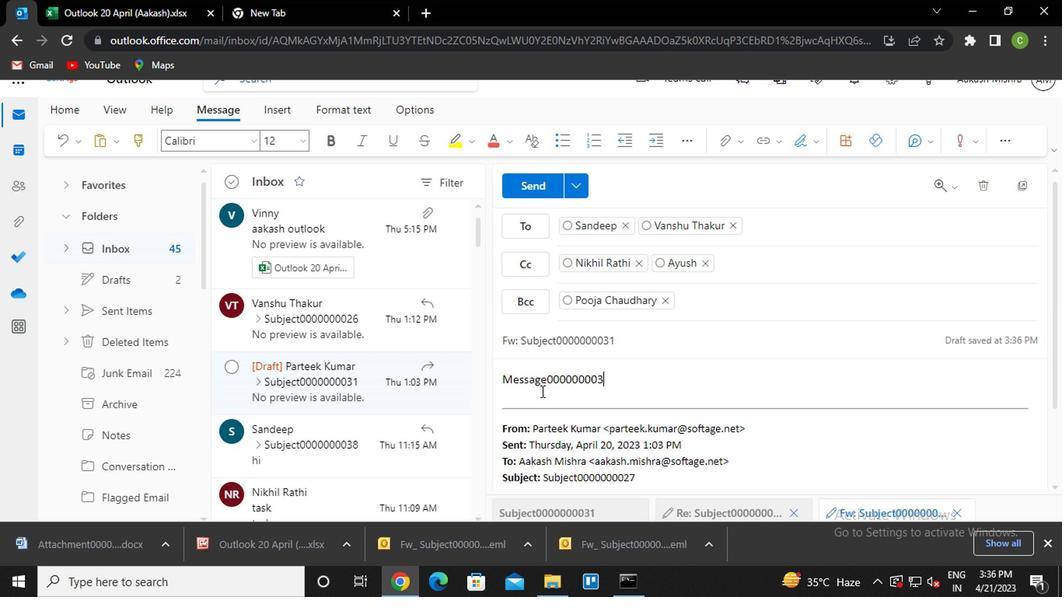 
Action: Mouse moved to (523, 184)
Screenshot: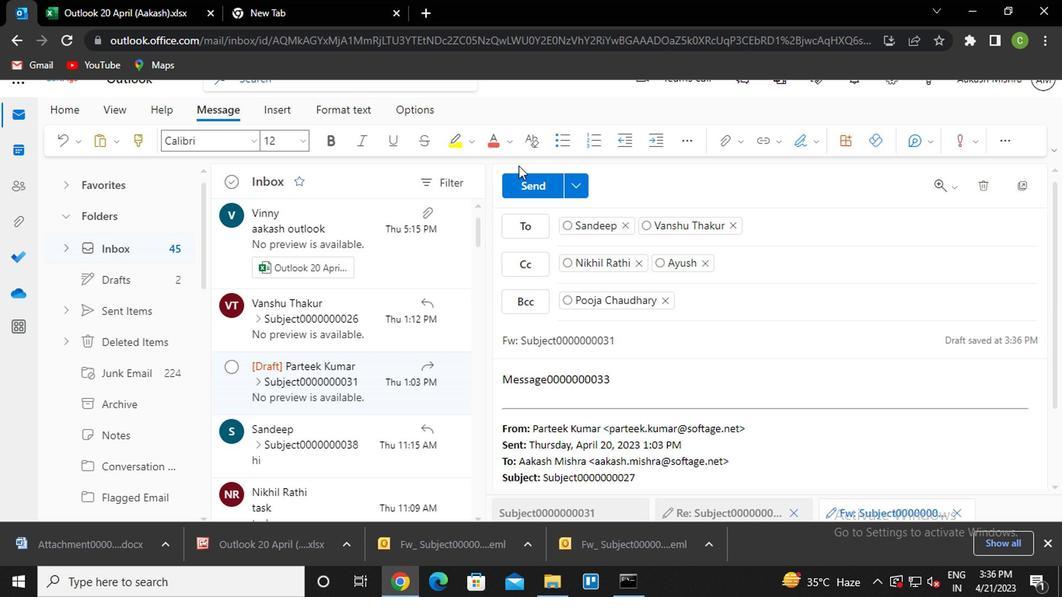 
Action: Mouse pressed left at (523, 184)
Screenshot: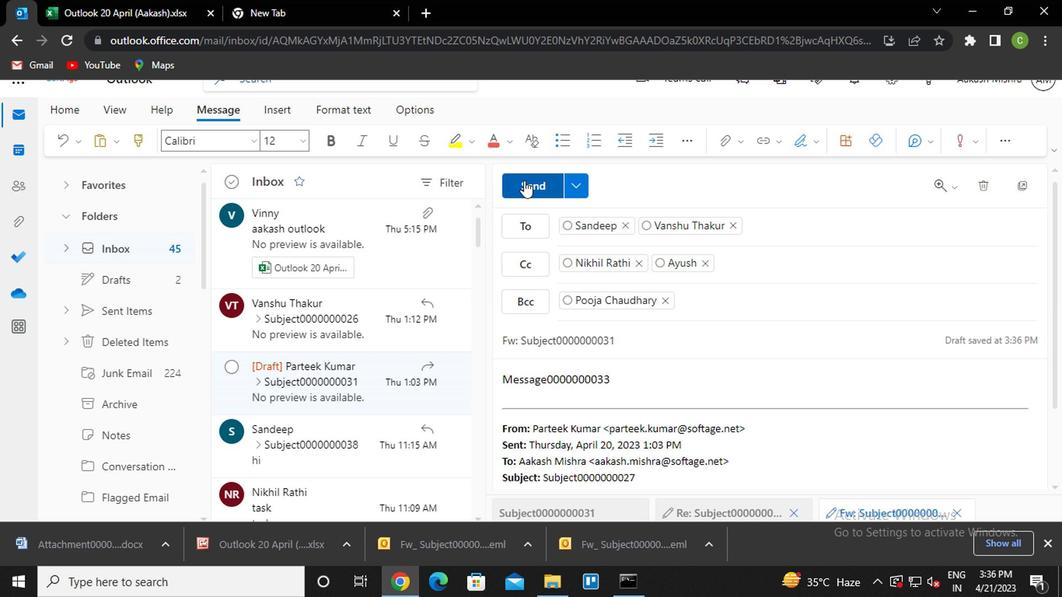 
Action: Mouse moved to (581, 342)
Screenshot: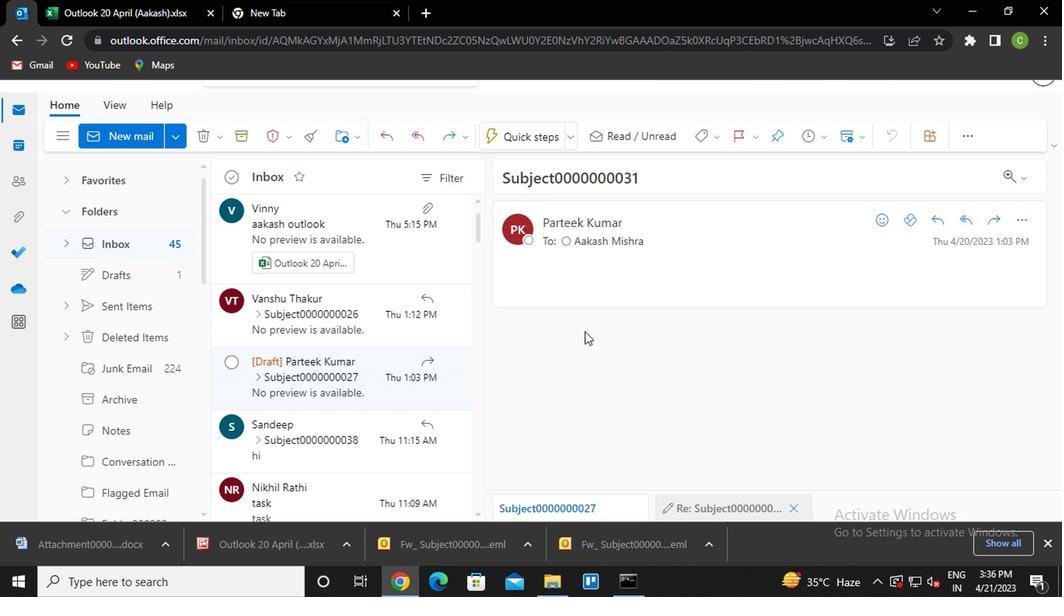 
